 Task: Create a due date automation trigger when advanced on, on the monday of the week a card is due add fields with custom fields "Resume" completed at 11:00 AM.
Action: Mouse moved to (1223, 173)
Screenshot: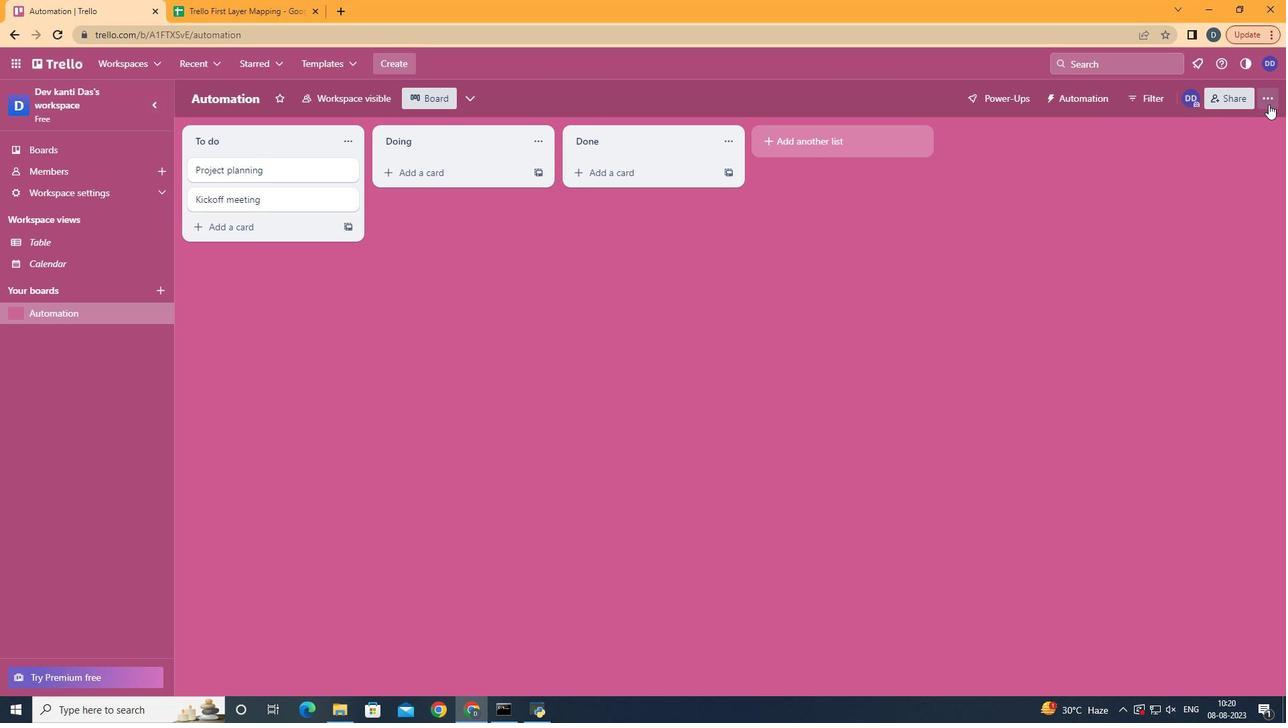 
Action: Mouse pressed left at (1223, 173)
Screenshot: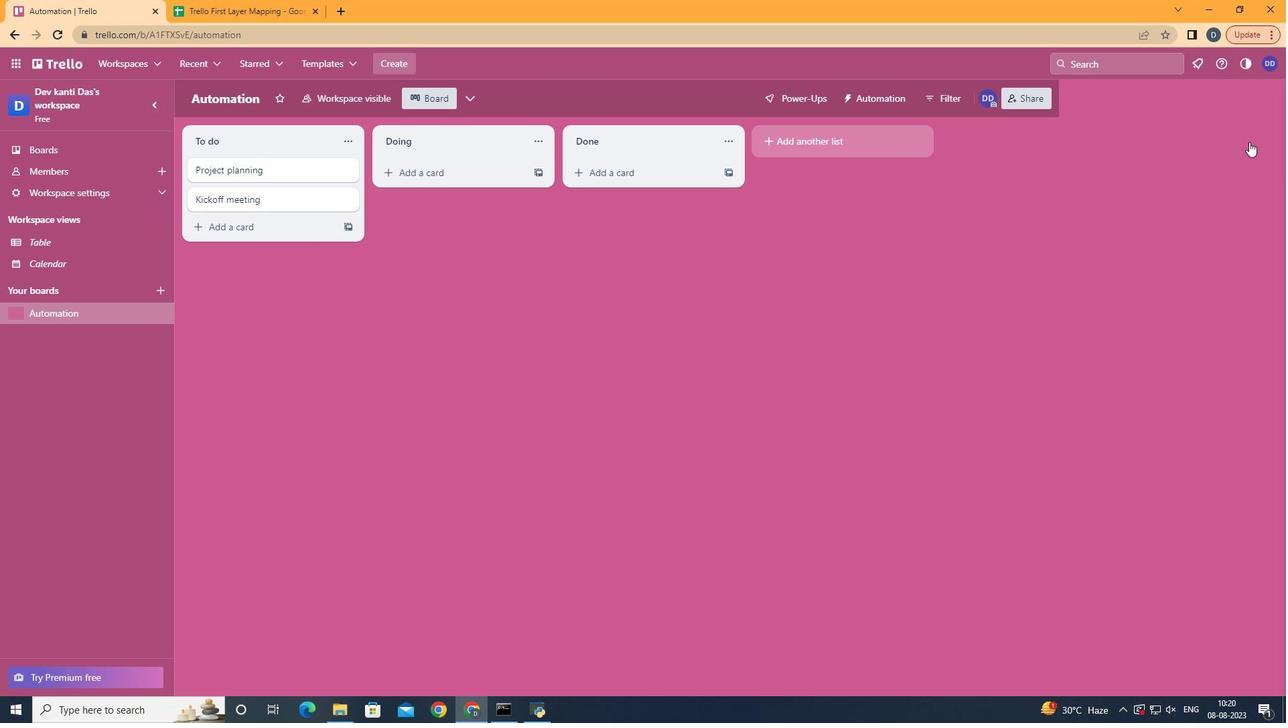 
Action: Mouse moved to (1135, 326)
Screenshot: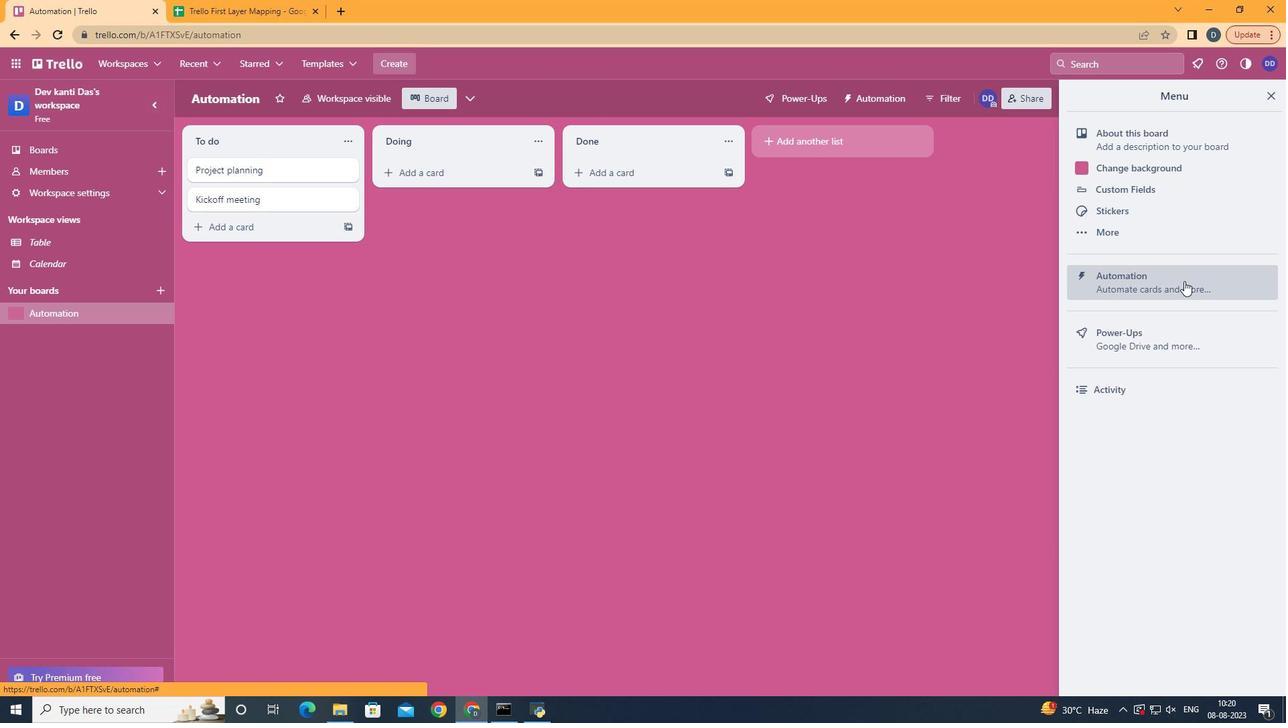 
Action: Mouse pressed left at (1135, 326)
Screenshot: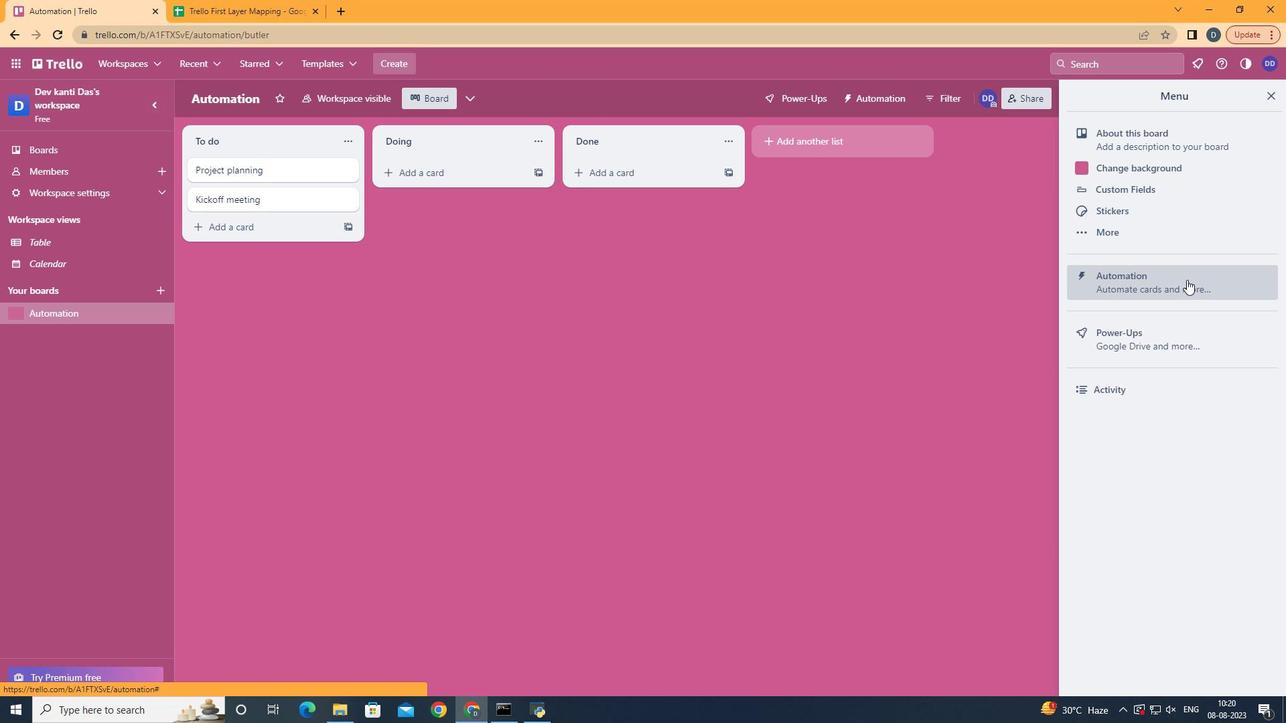 
Action: Mouse moved to (269, 316)
Screenshot: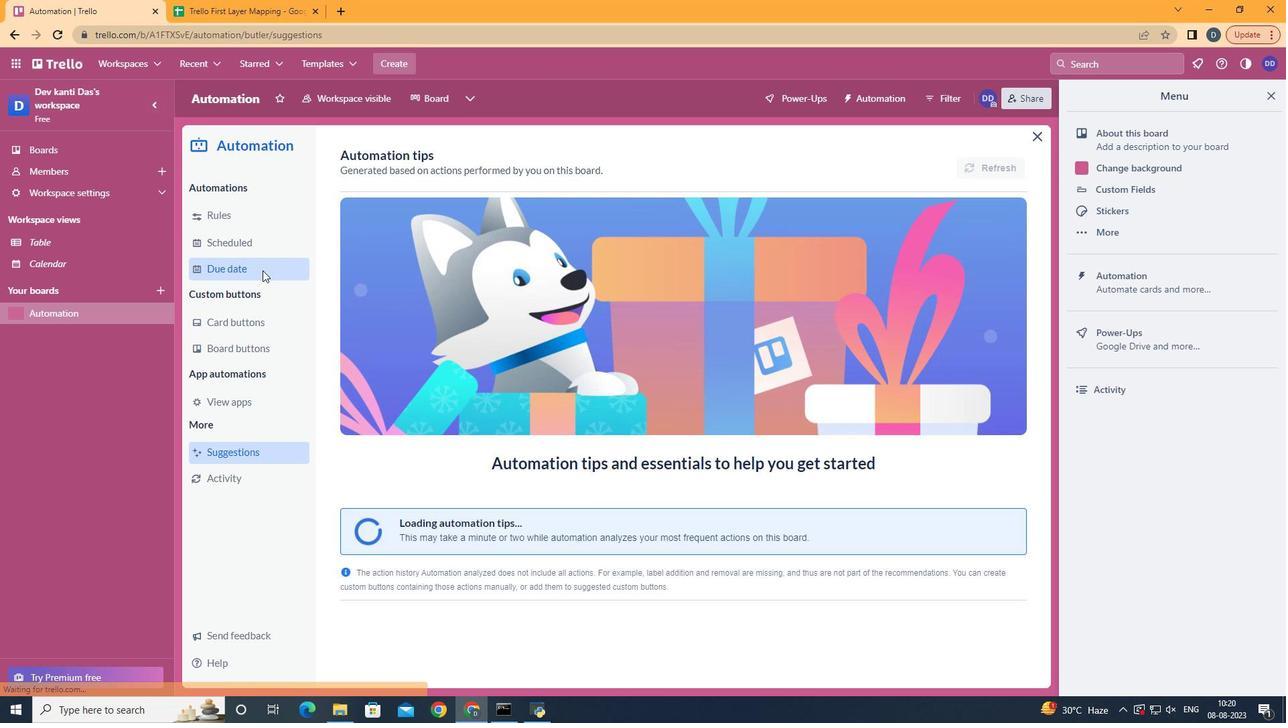 
Action: Mouse pressed left at (269, 316)
Screenshot: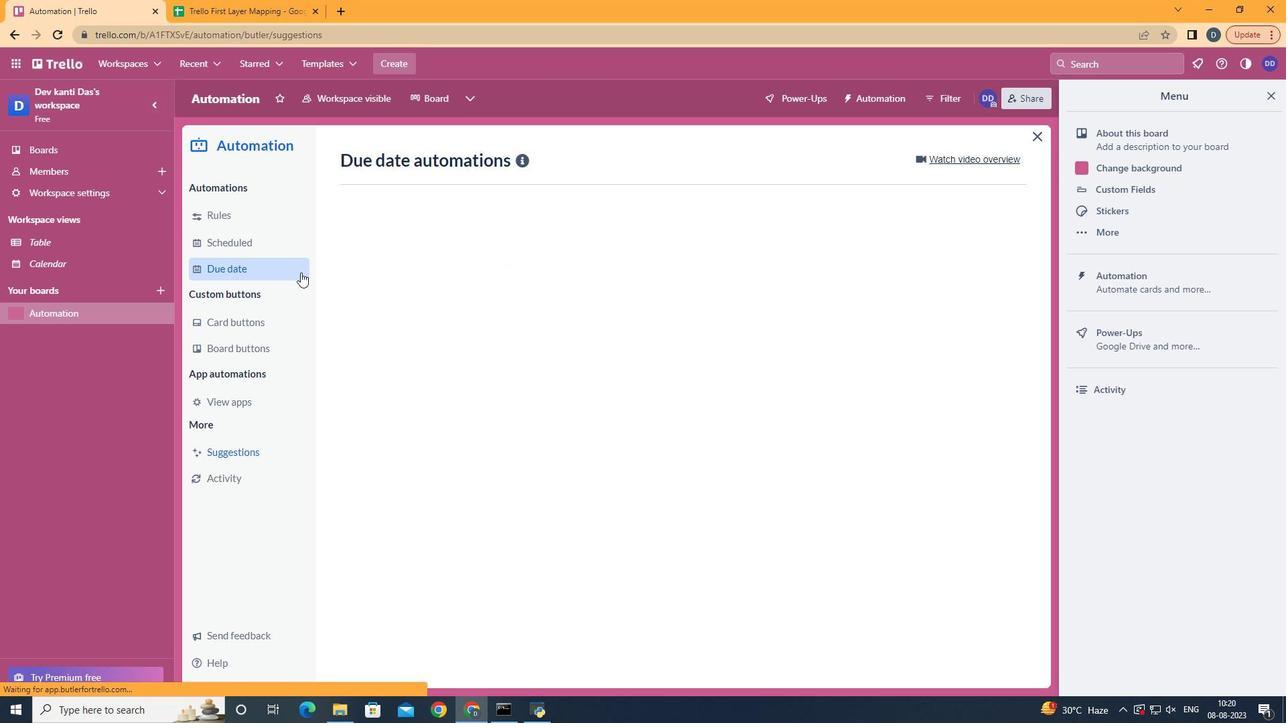 
Action: Mouse moved to (911, 225)
Screenshot: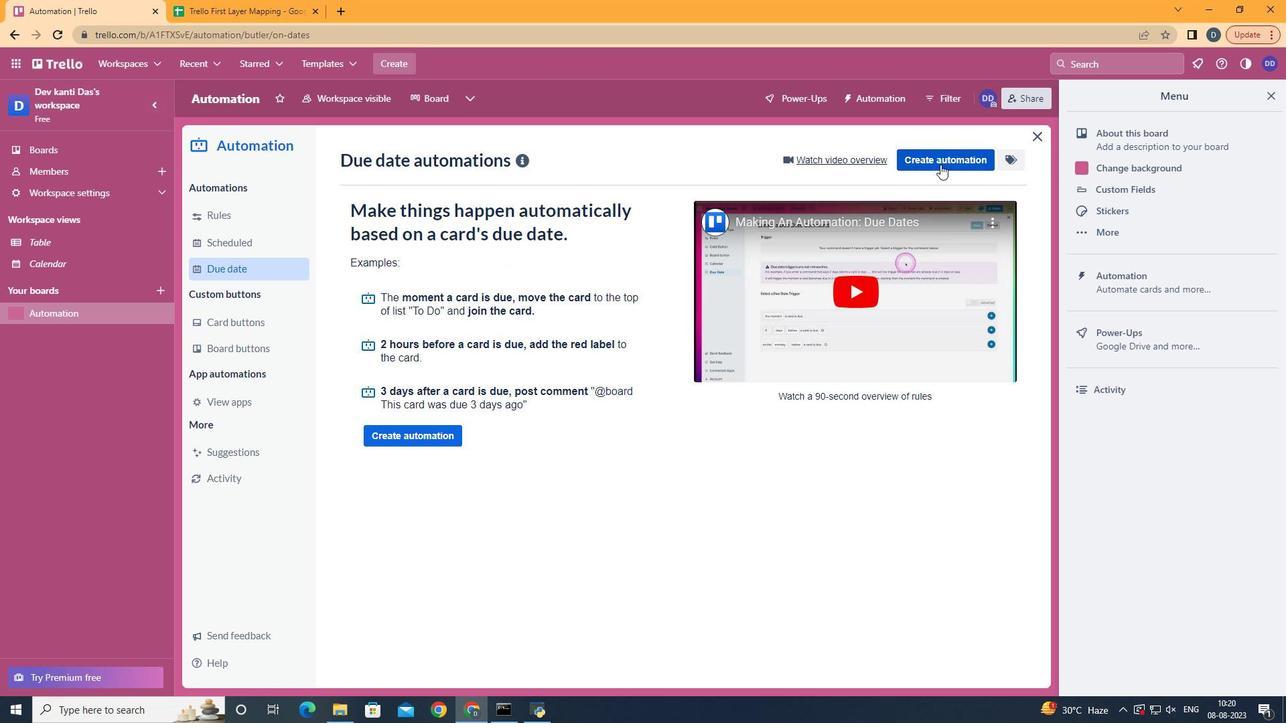 
Action: Mouse pressed left at (911, 225)
Screenshot: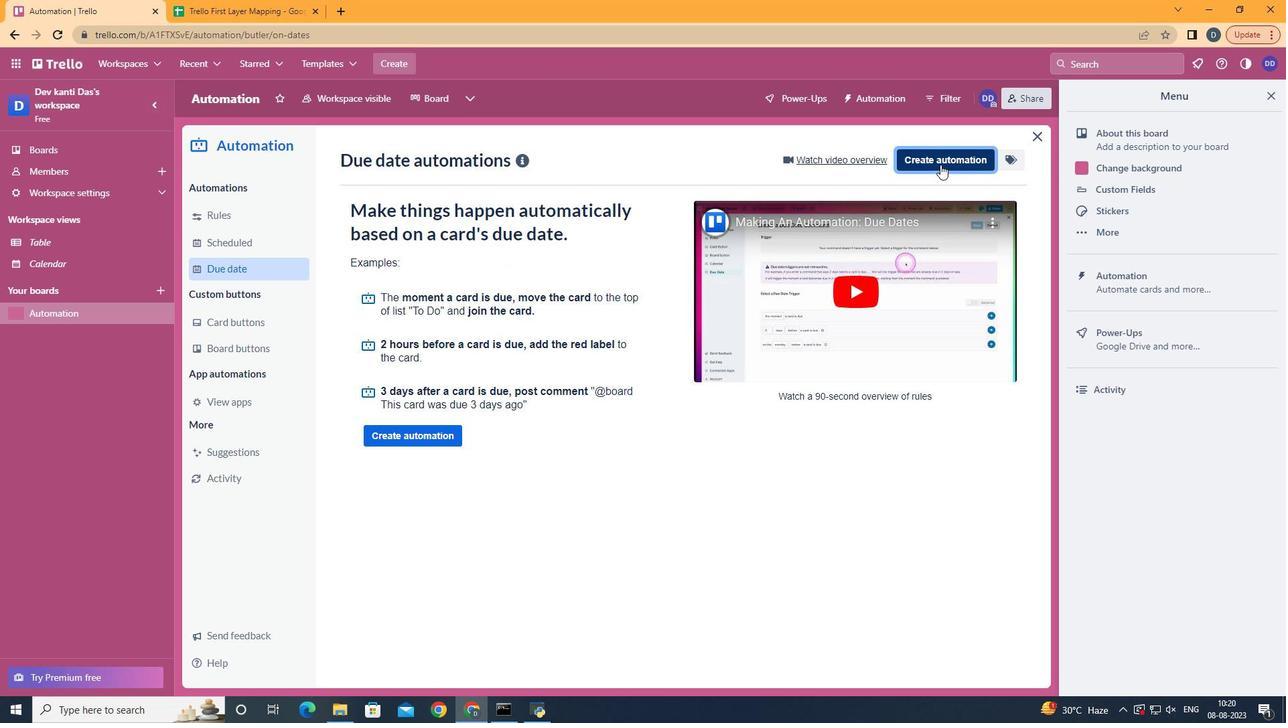 
Action: Mouse moved to (678, 327)
Screenshot: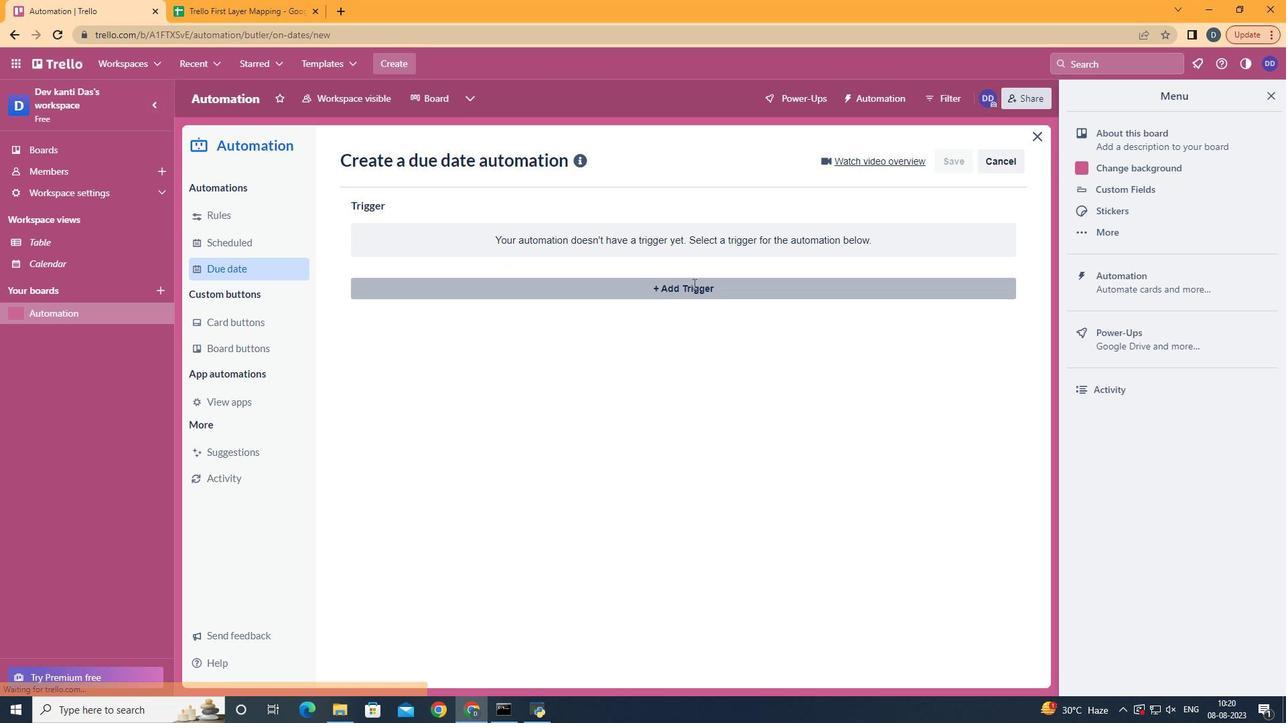
Action: Mouse pressed left at (678, 327)
Screenshot: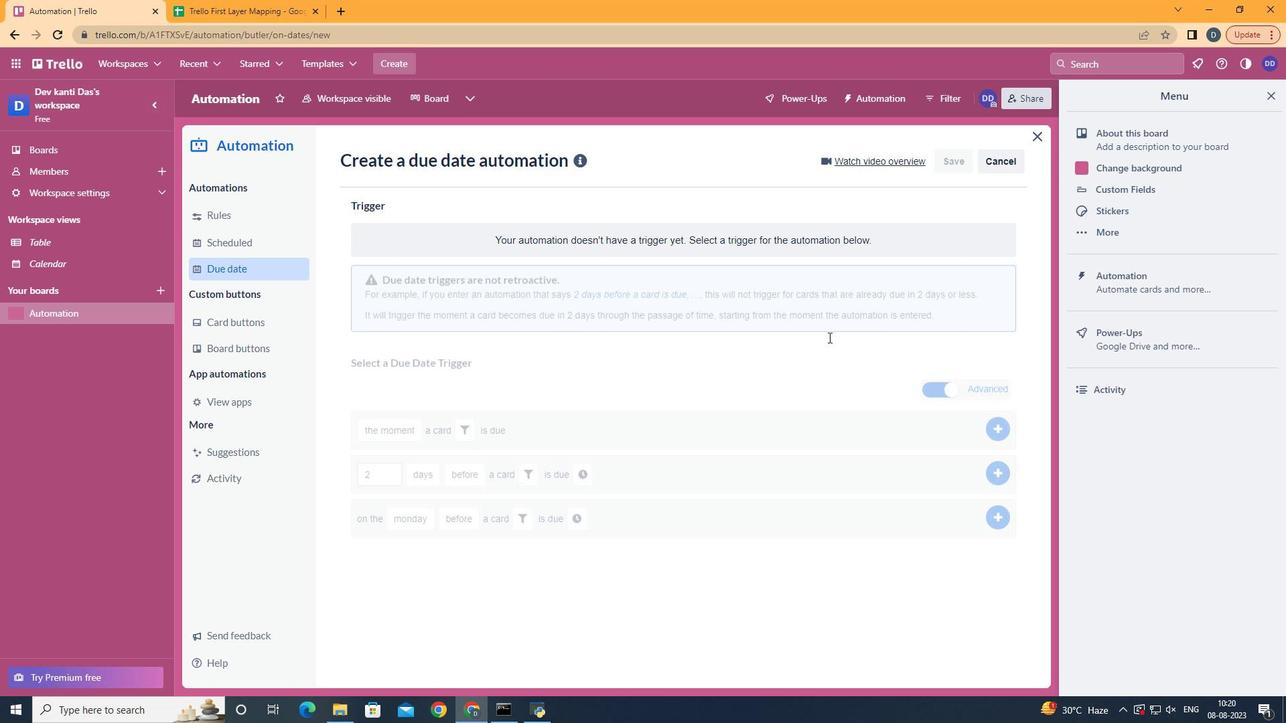 
Action: Mouse moved to (434, 379)
Screenshot: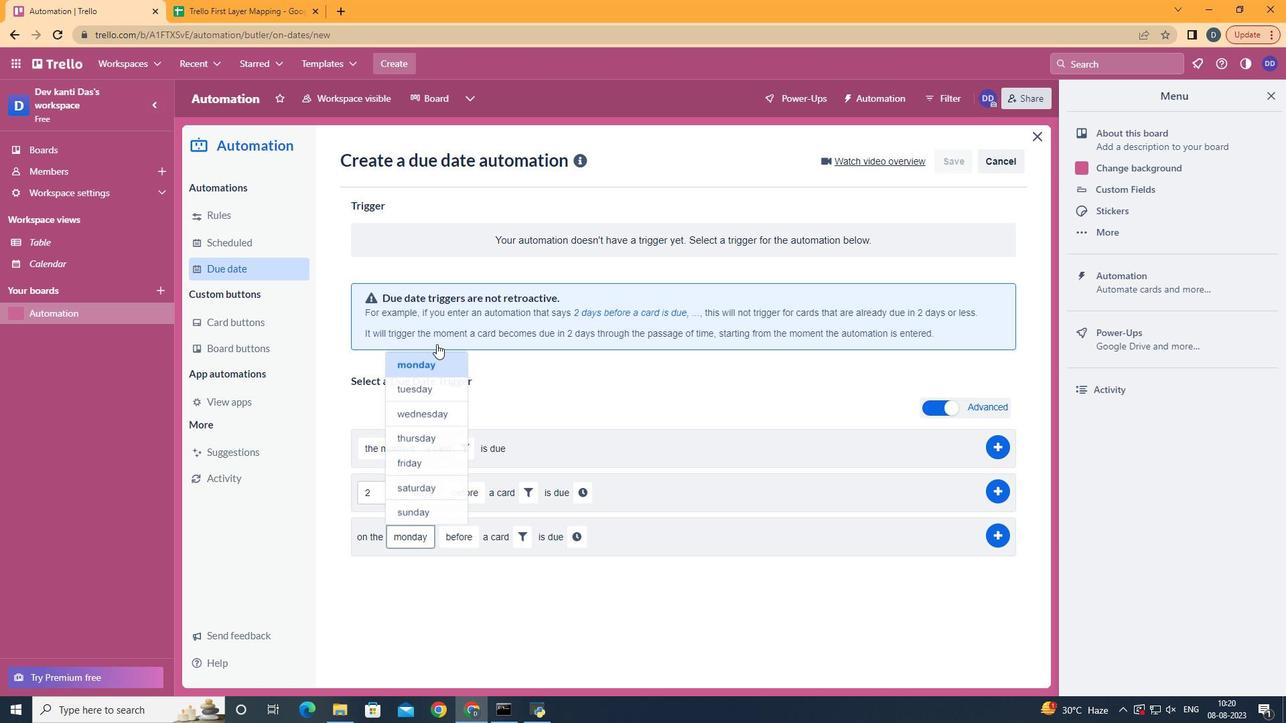 
Action: Mouse pressed left at (434, 379)
Screenshot: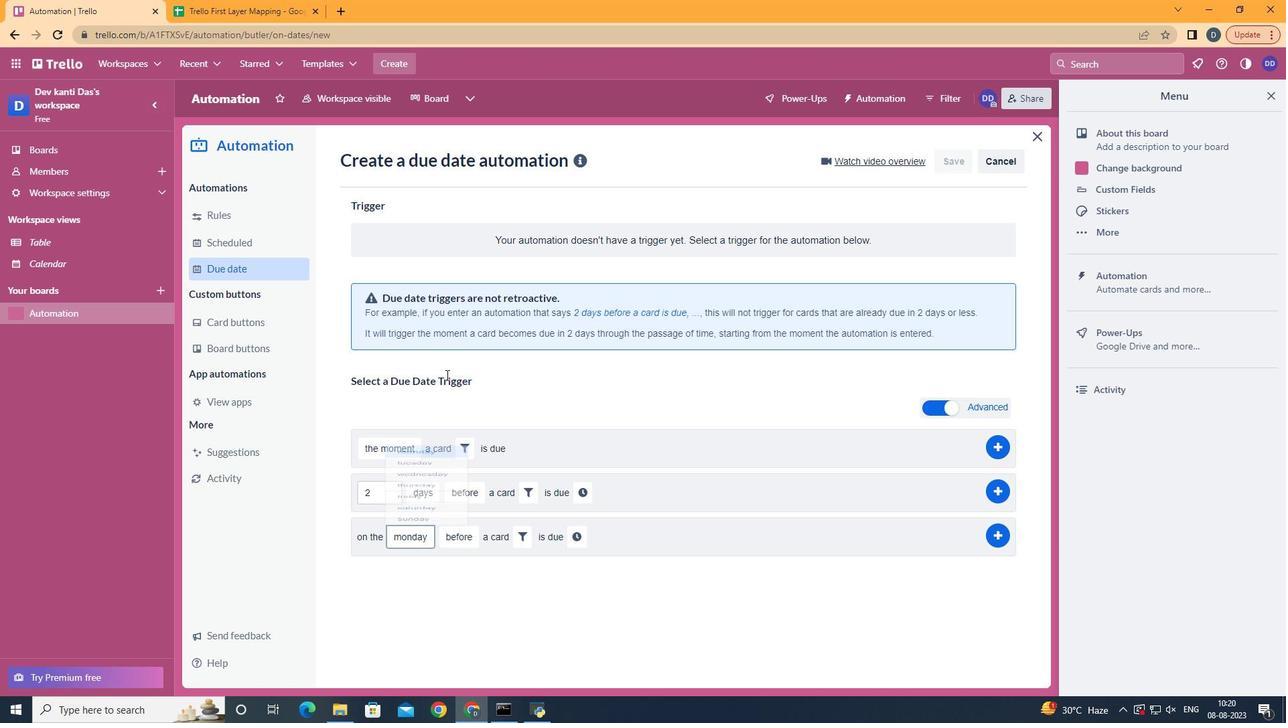 
Action: Mouse moved to (471, 613)
Screenshot: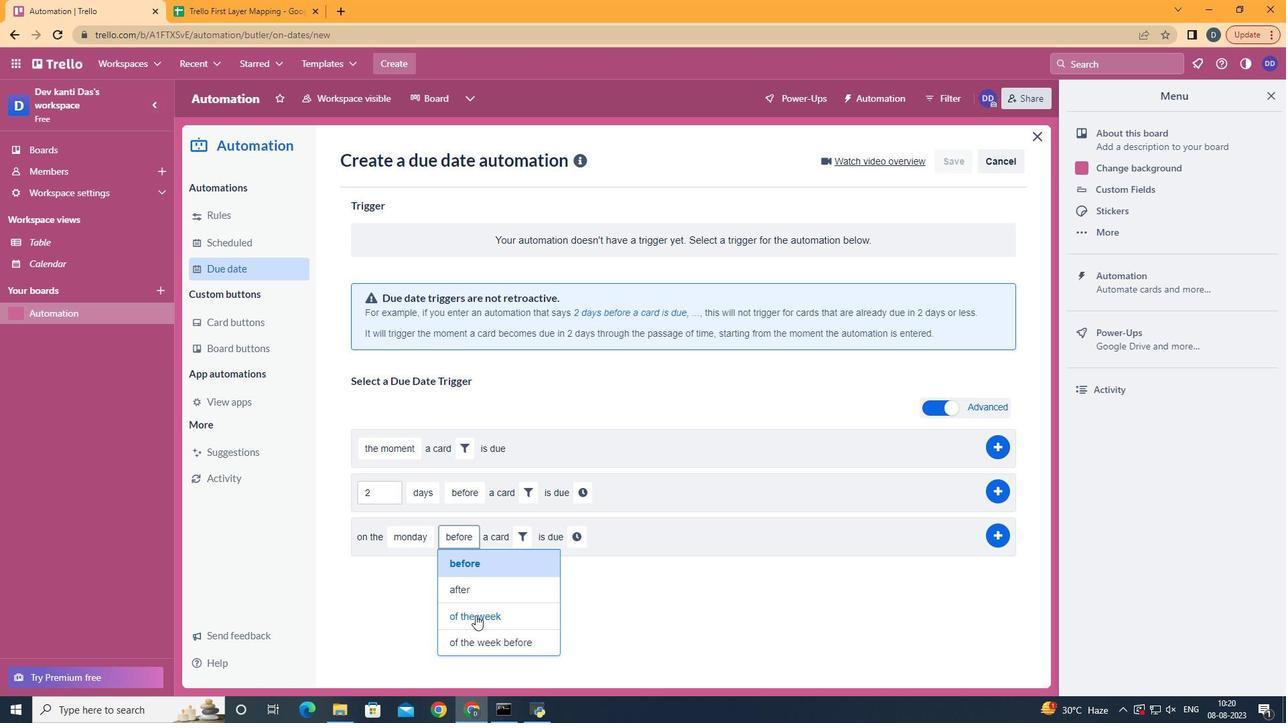 
Action: Mouse pressed left at (471, 613)
Screenshot: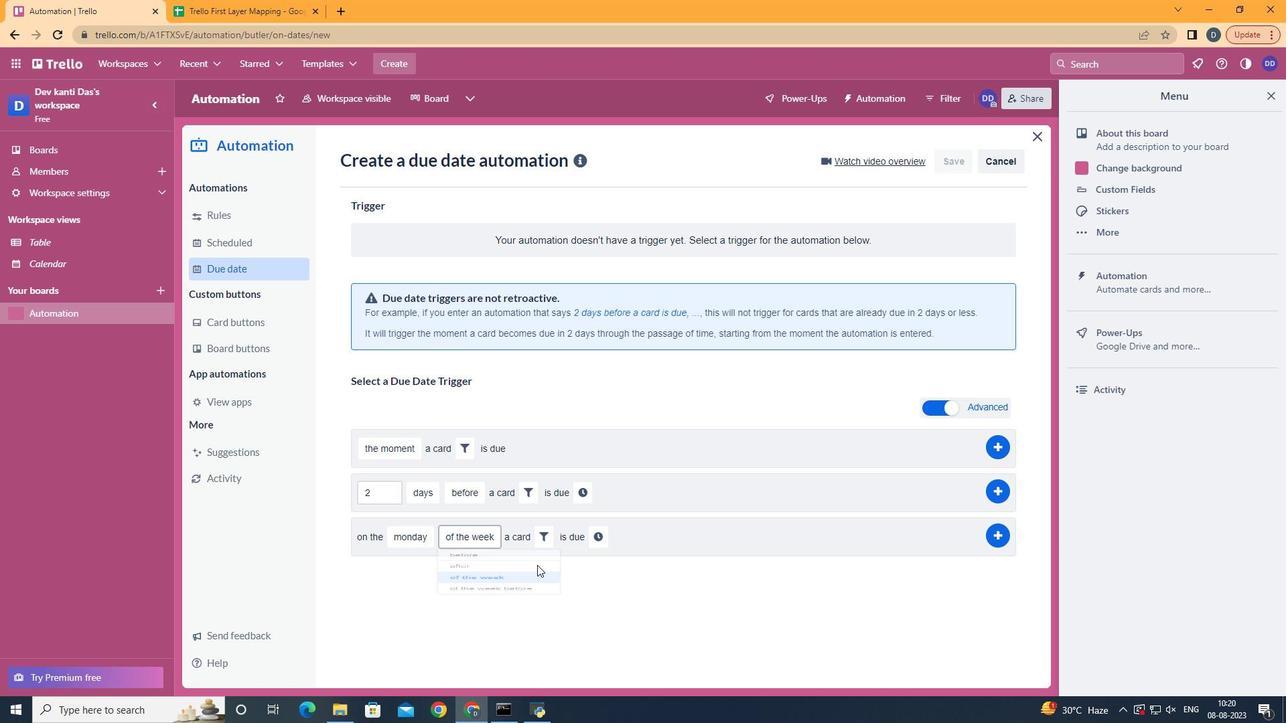 
Action: Mouse moved to (548, 544)
Screenshot: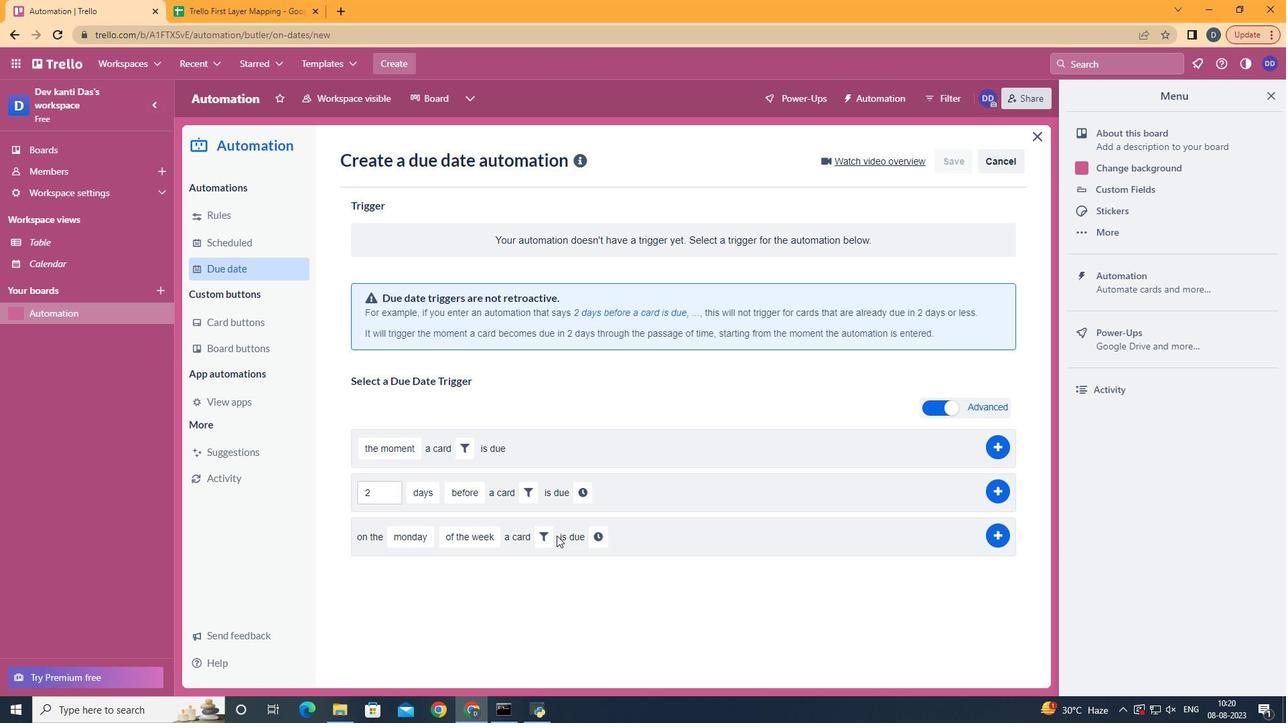 
Action: Mouse pressed left at (548, 544)
Screenshot: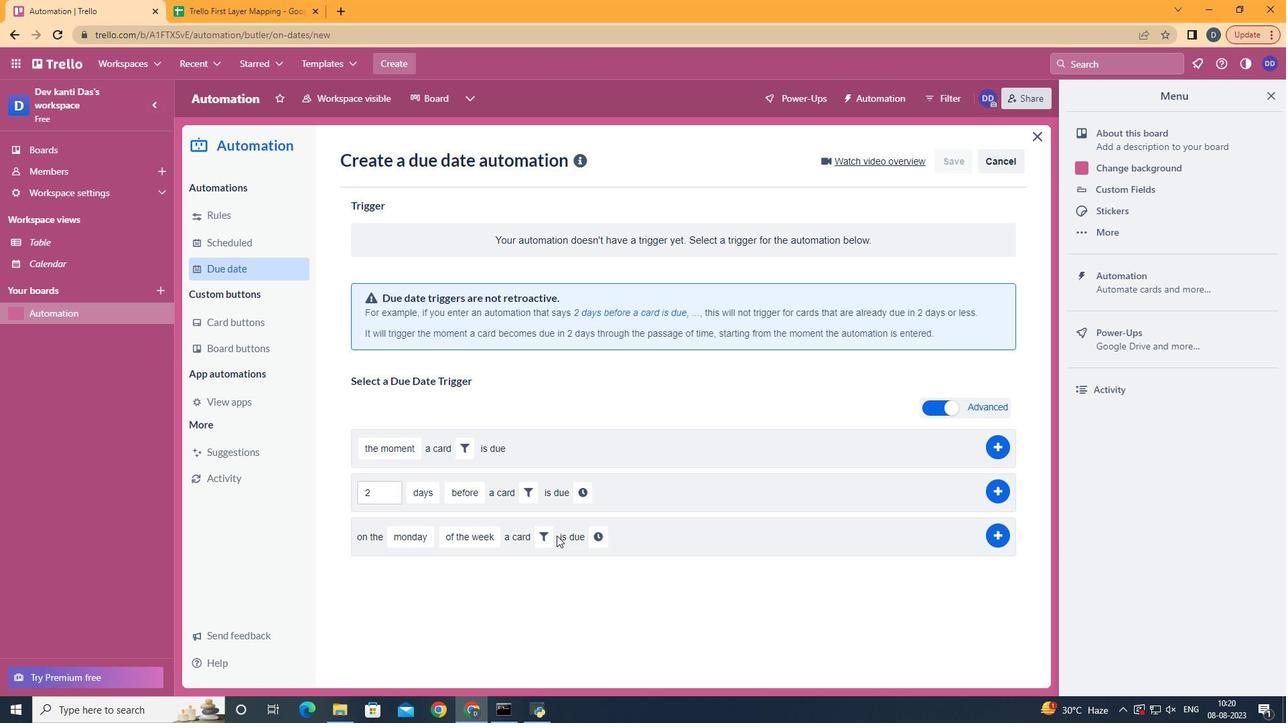 
Action: Mouse moved to (543, 544)
Screenshot: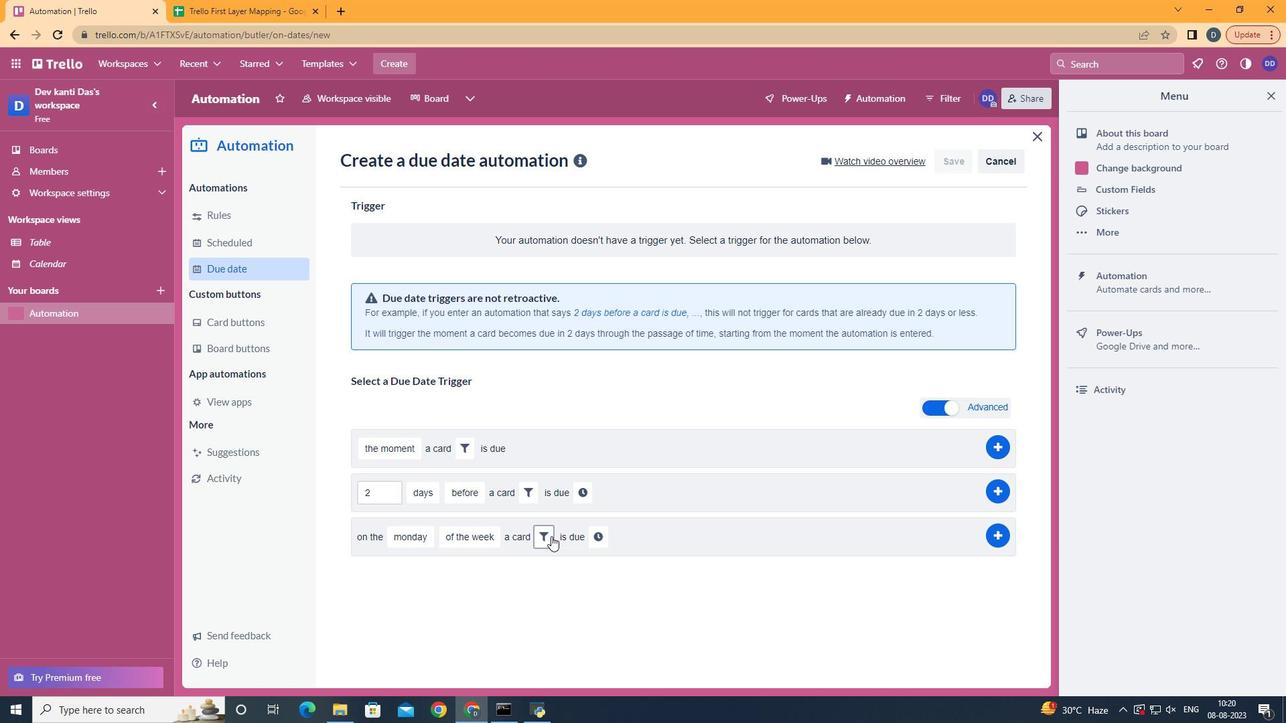 
Action: Mouse pressed left at (543, 544)
Screenshot: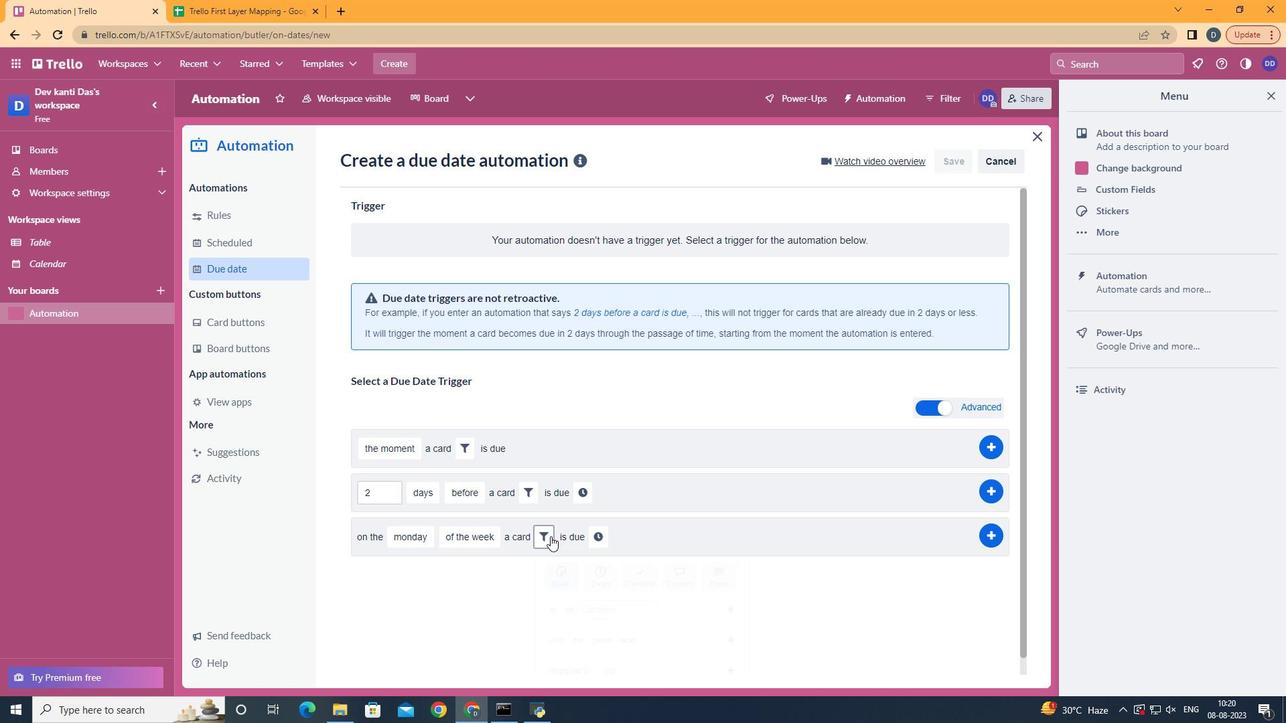 
Action: Mouse moved to (755, 578)
Screenshot: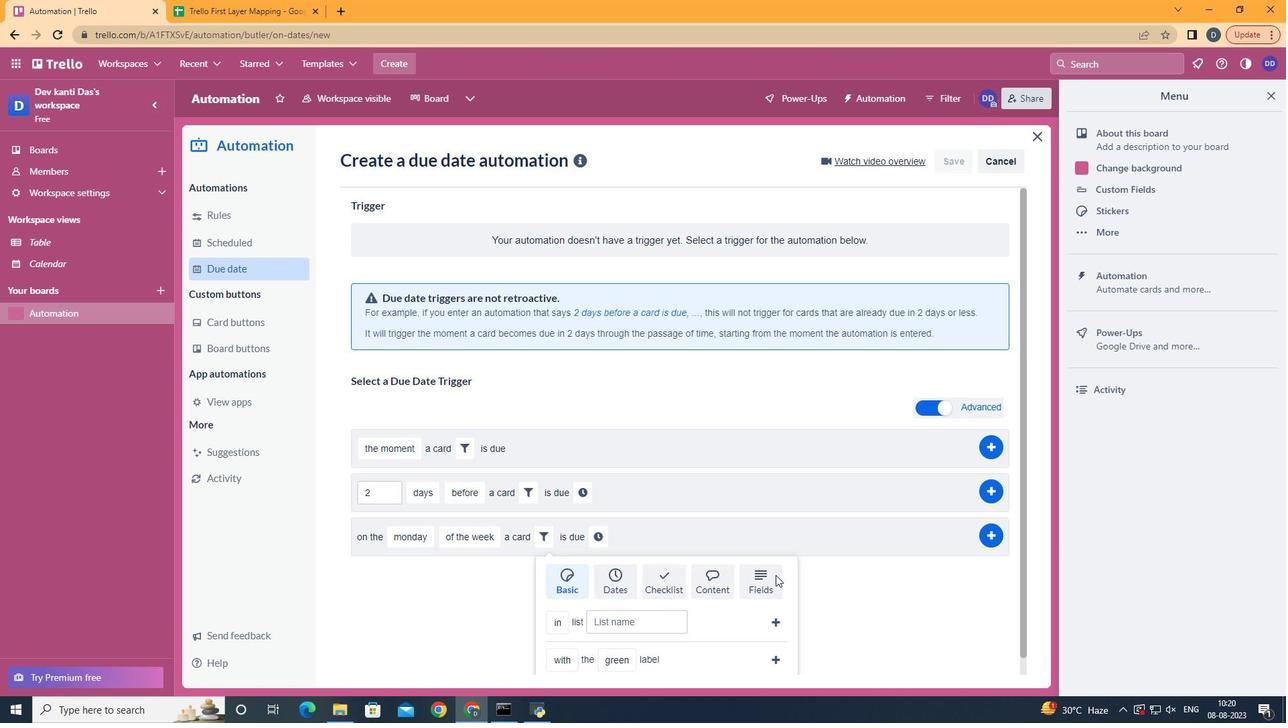 
Action: Mouse pressed left at (755, 578)
Screenshot: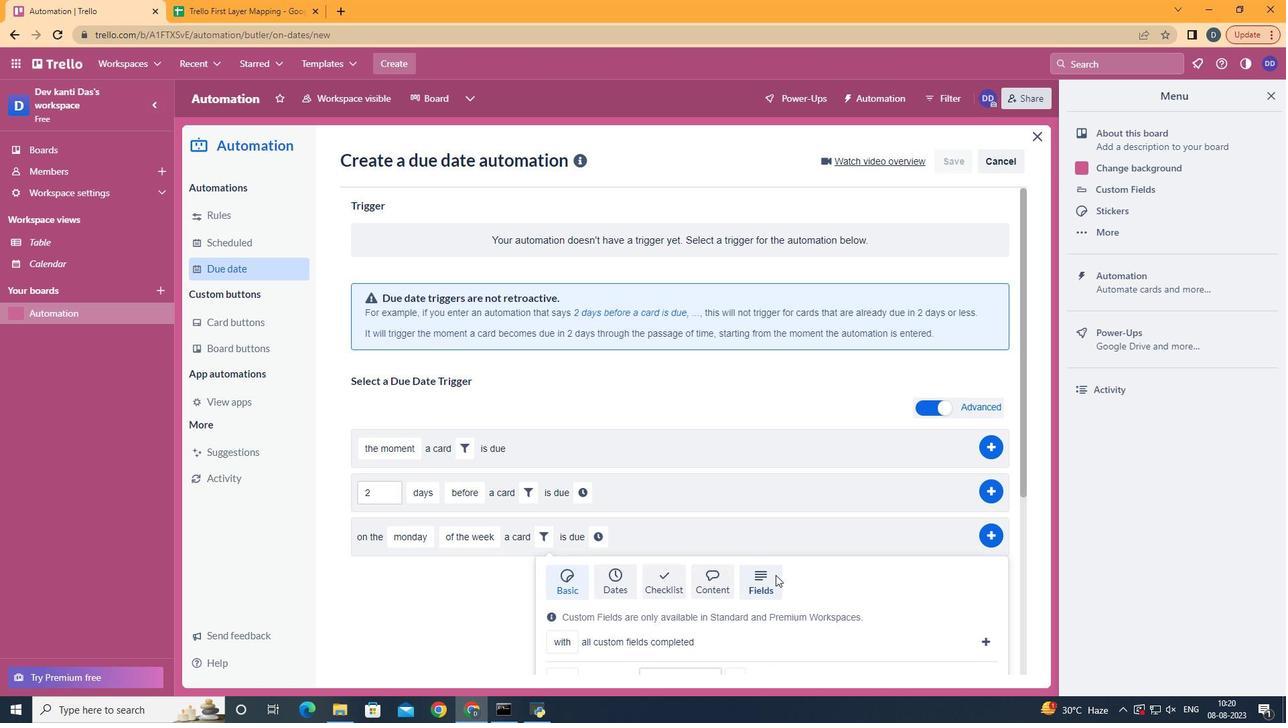 
Action: Mouse scrolled (755, 577) with delta (0, 0)
Screenshot: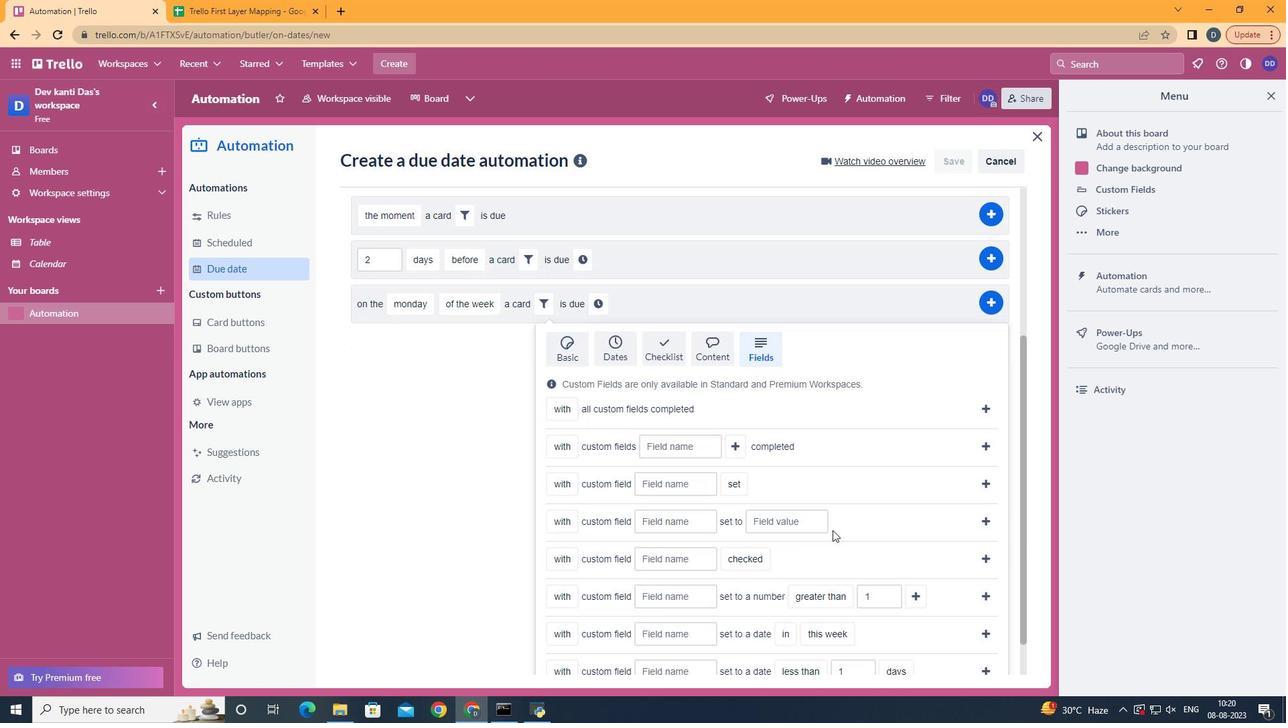 
Action: Mouse scrolled (755, 577) with delta (0, 0)
Screenshot: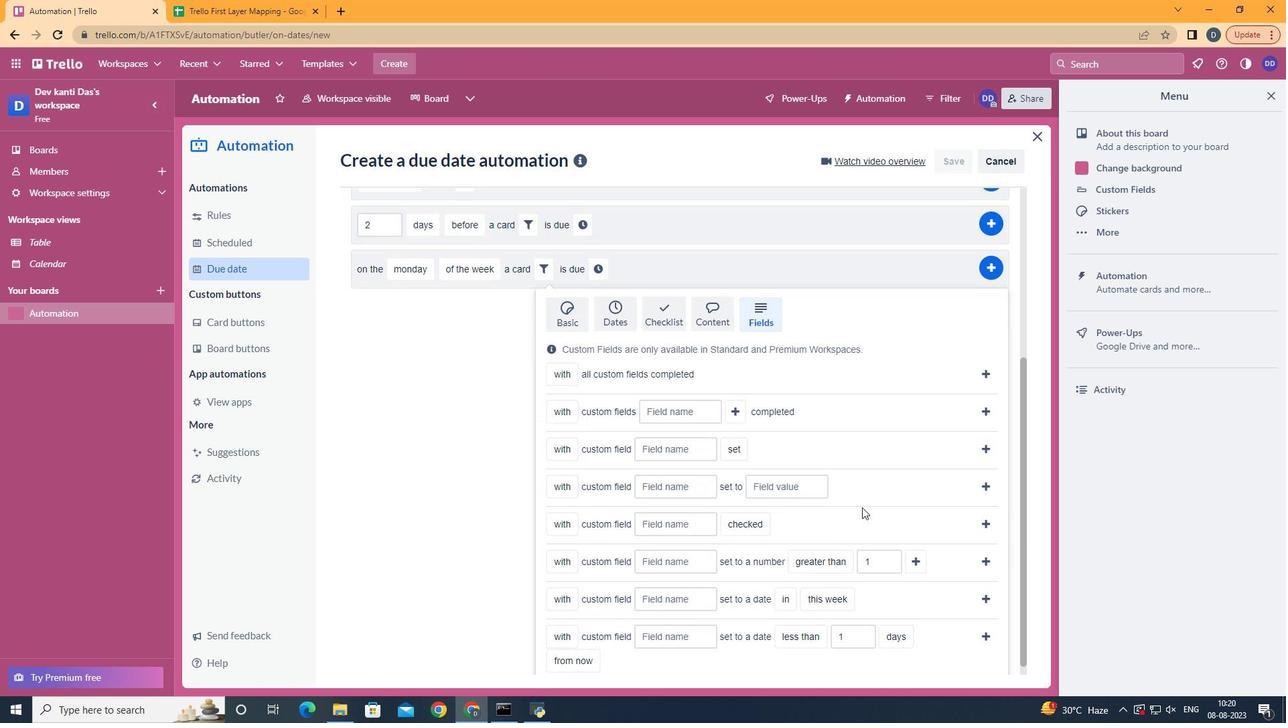 
Action: Mouse scrolled (755, 577) with delta (0, 0)
Screenshot: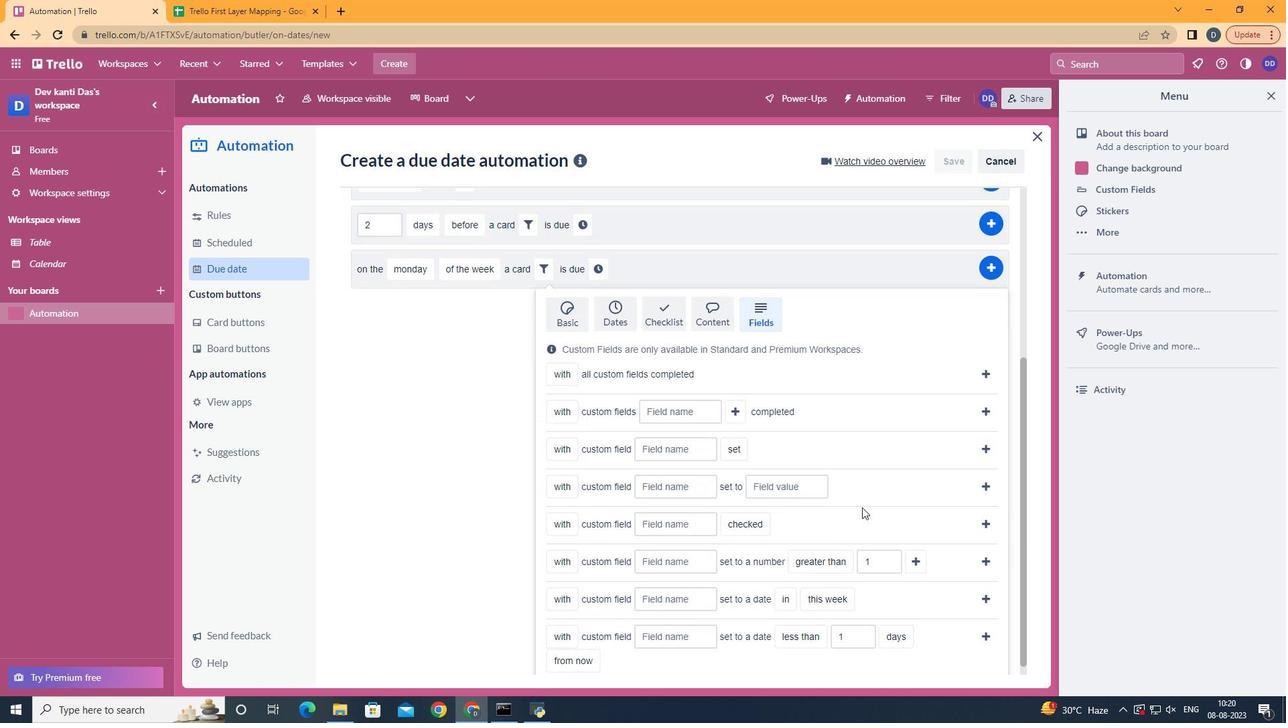 
Action: Mouse scrolled (755, 577) with delta (0, 0)
Screenshot: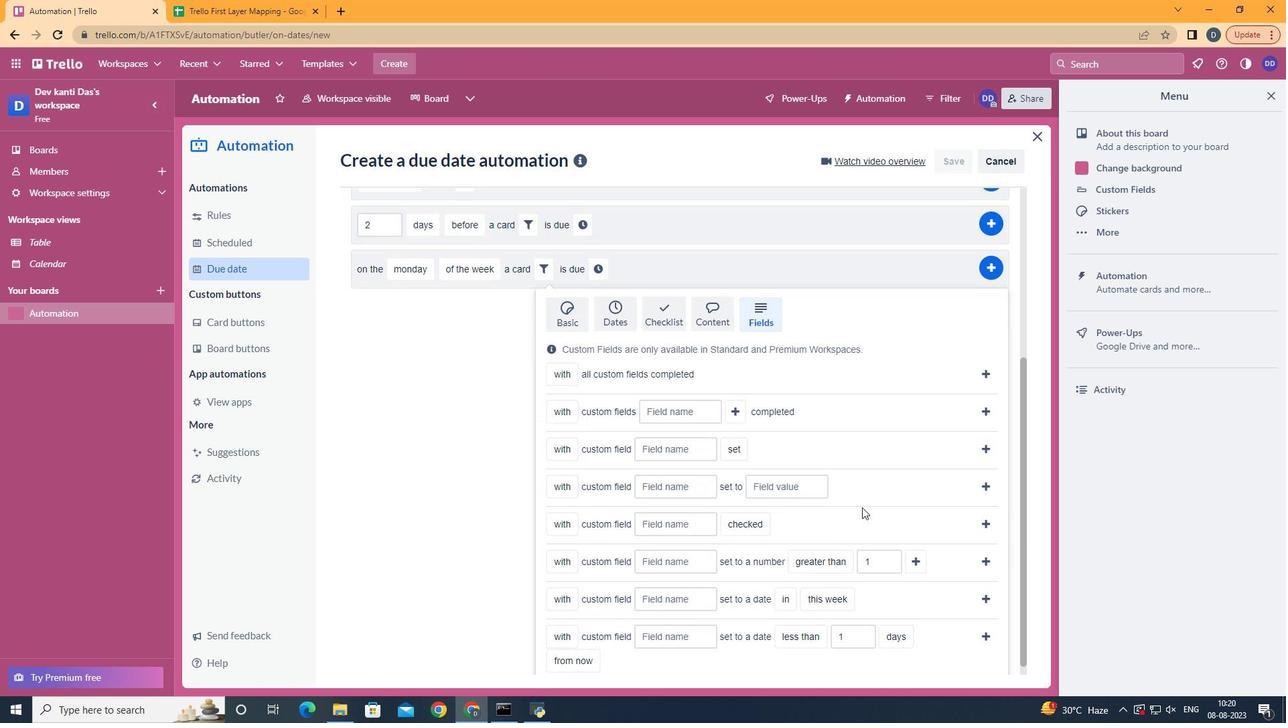 
Action: Mouse moved to (564, 463)
Screenshot: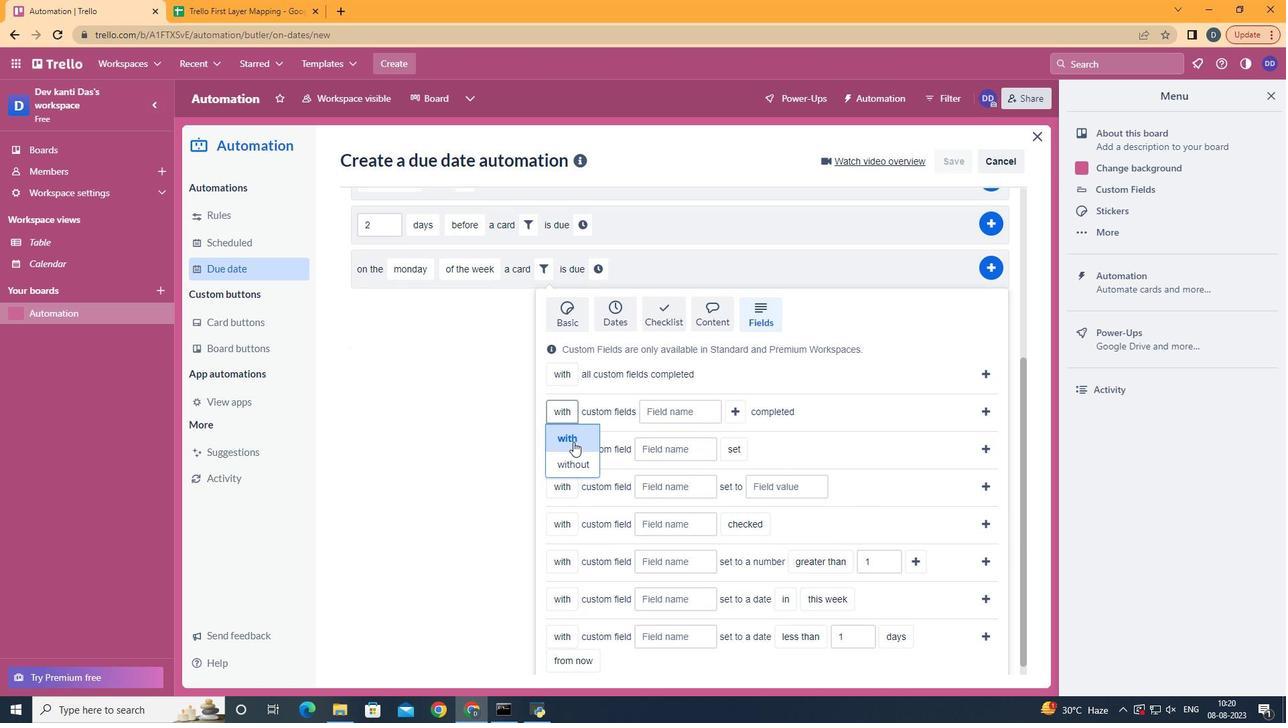
Action: Mouse pressed left at (564, 463)
Screenshot: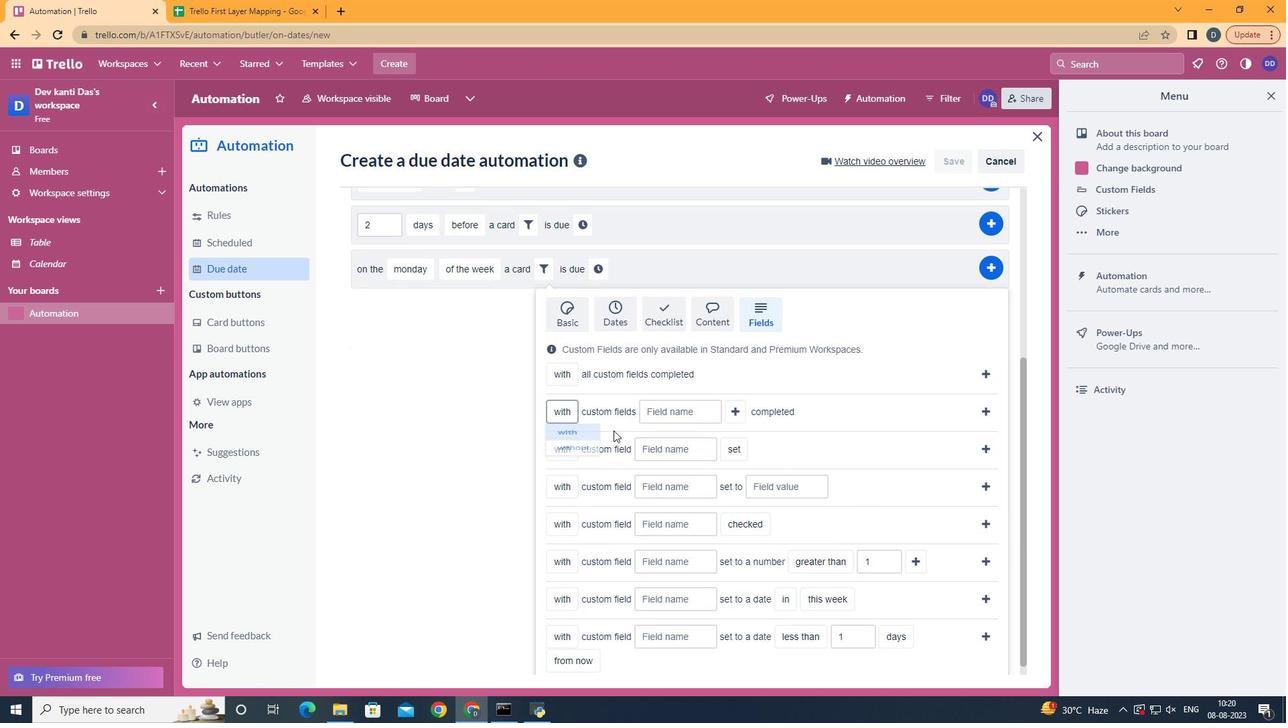 
Action: Mouse moved to (667, 437)
Screenshot: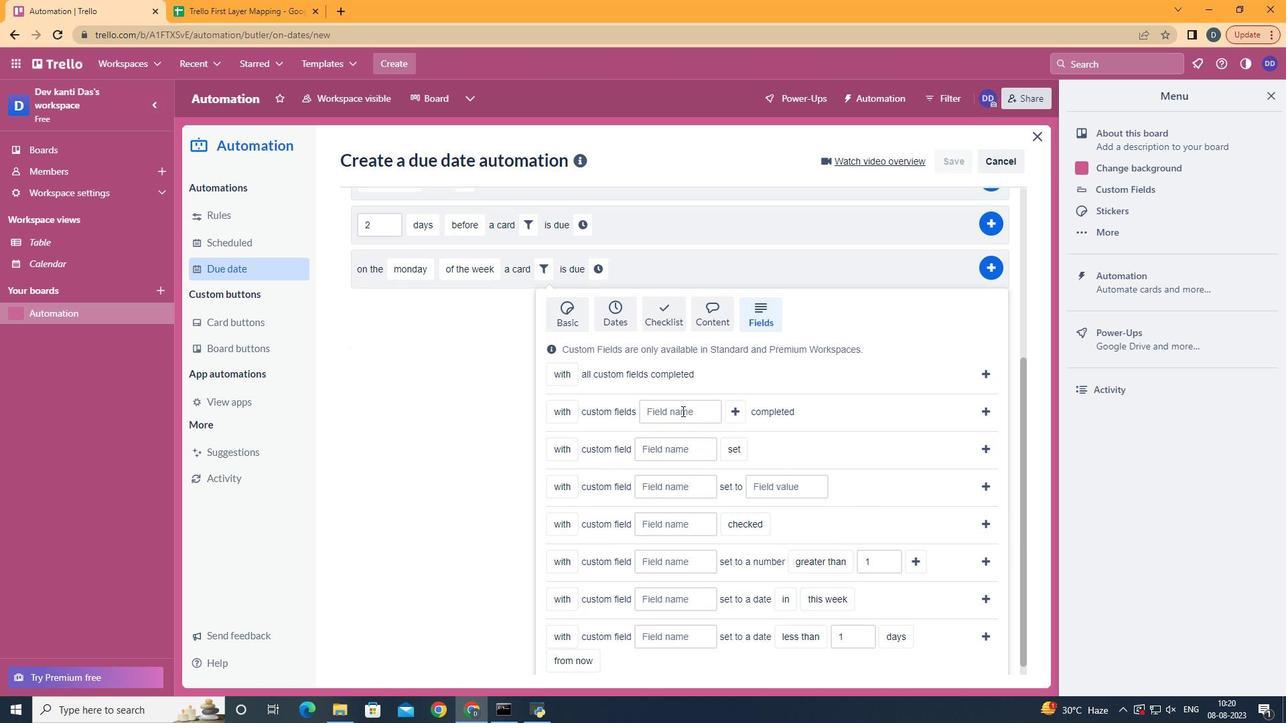 
Action: Mouse pressed left at (667, 437)
Screenshot: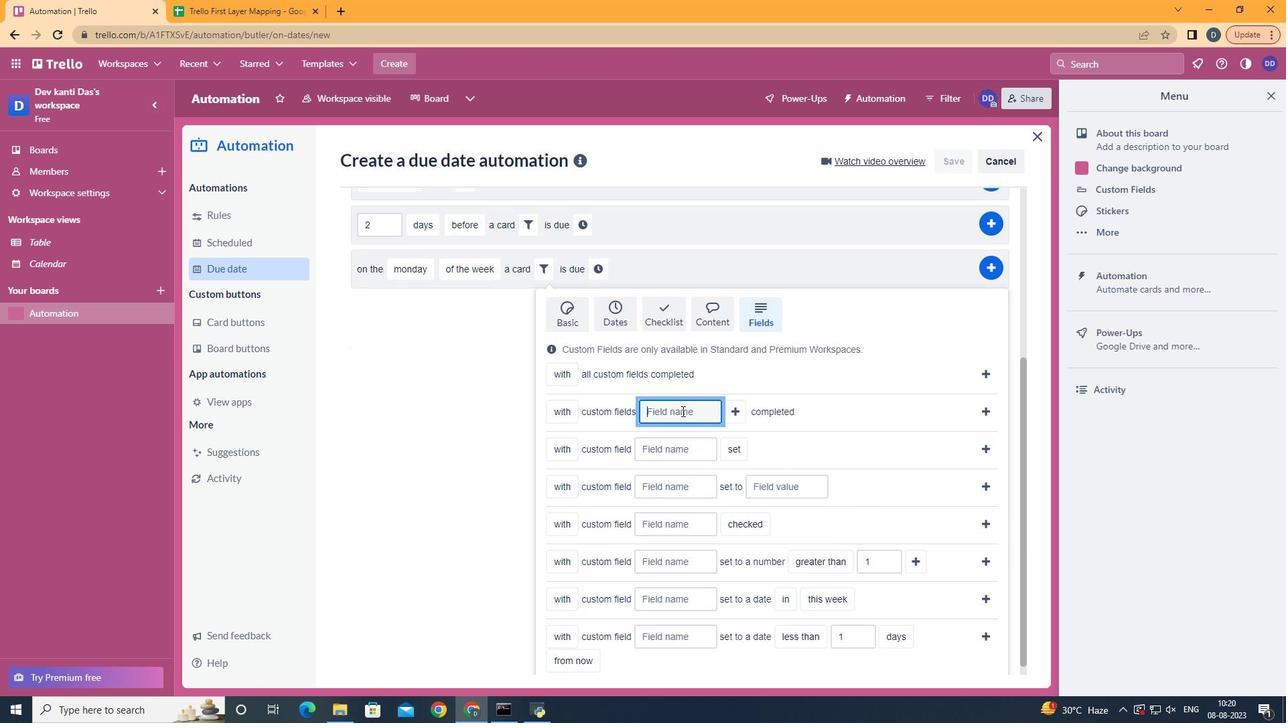 
Action: Key pressed <Key.shift>Resume
Screenshot: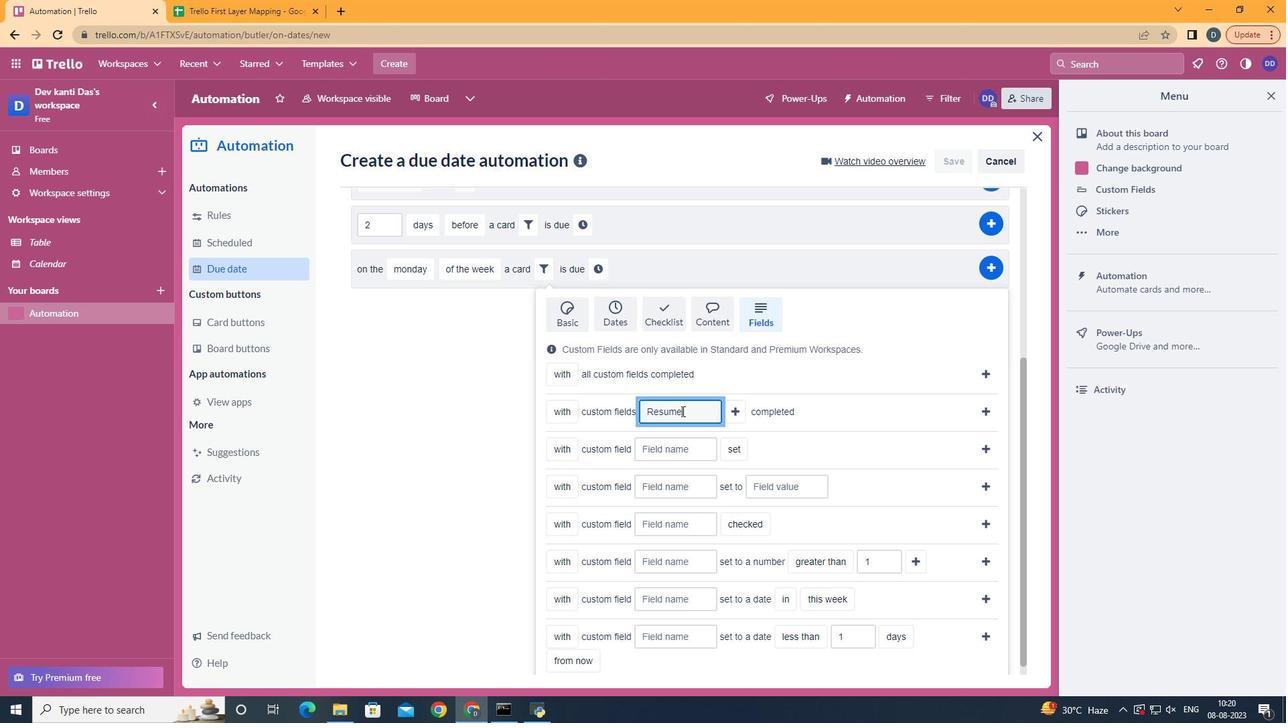 
Action: Mouse moved to (948, 436)
Screenshot: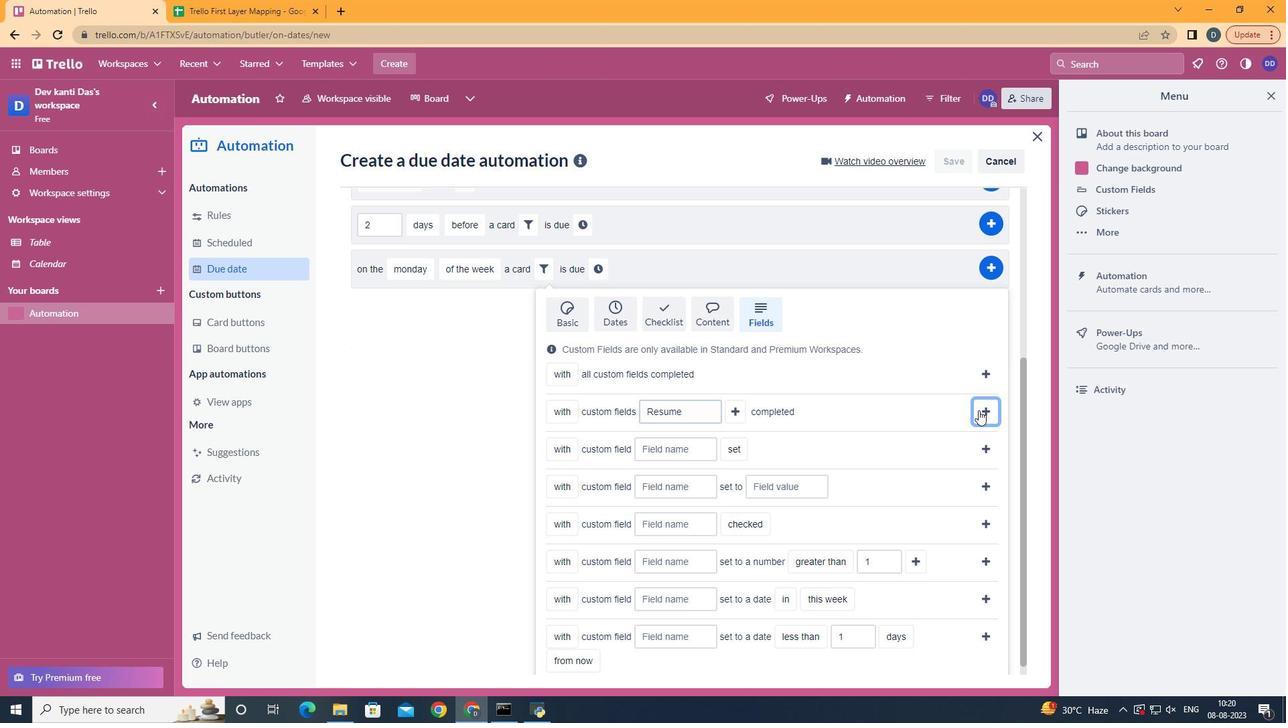 
Action: Mouse pressed left at (948, 436)
Screenshot: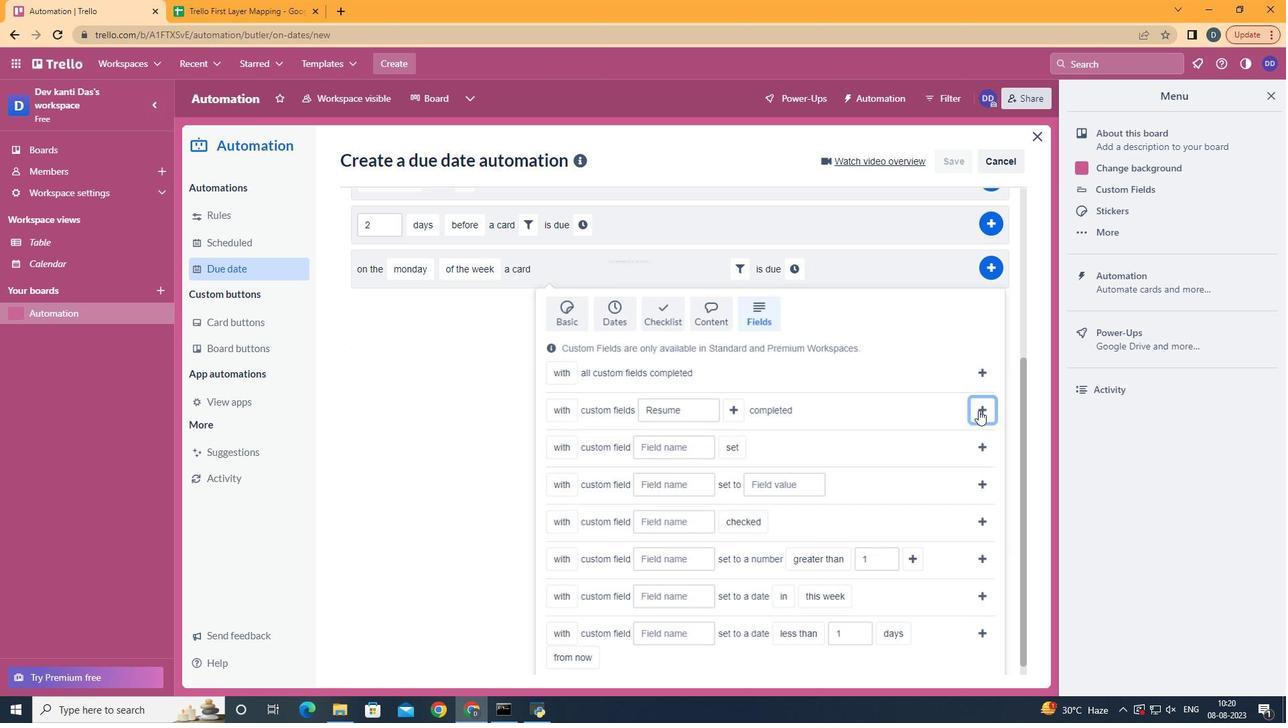 
Action: Mouse moved to (779, 548)
Screenshot: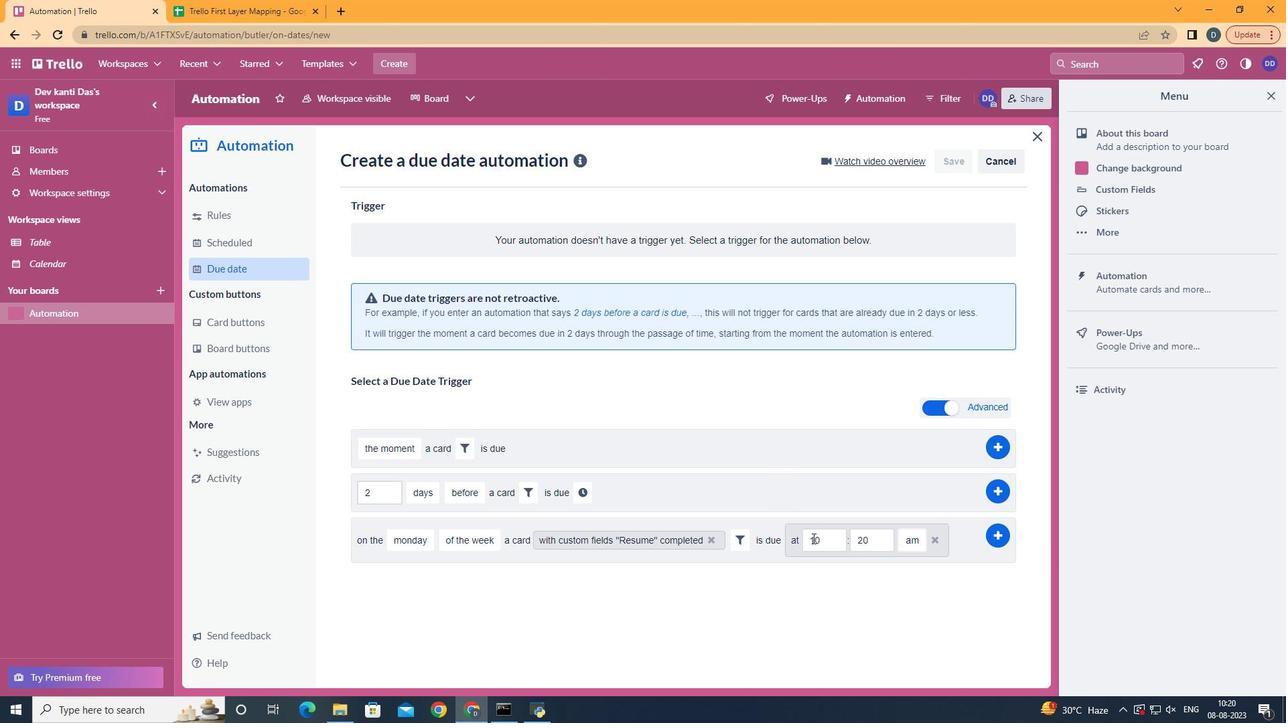 
Action: Mouse pressed left at (779, 548)
Screenshot: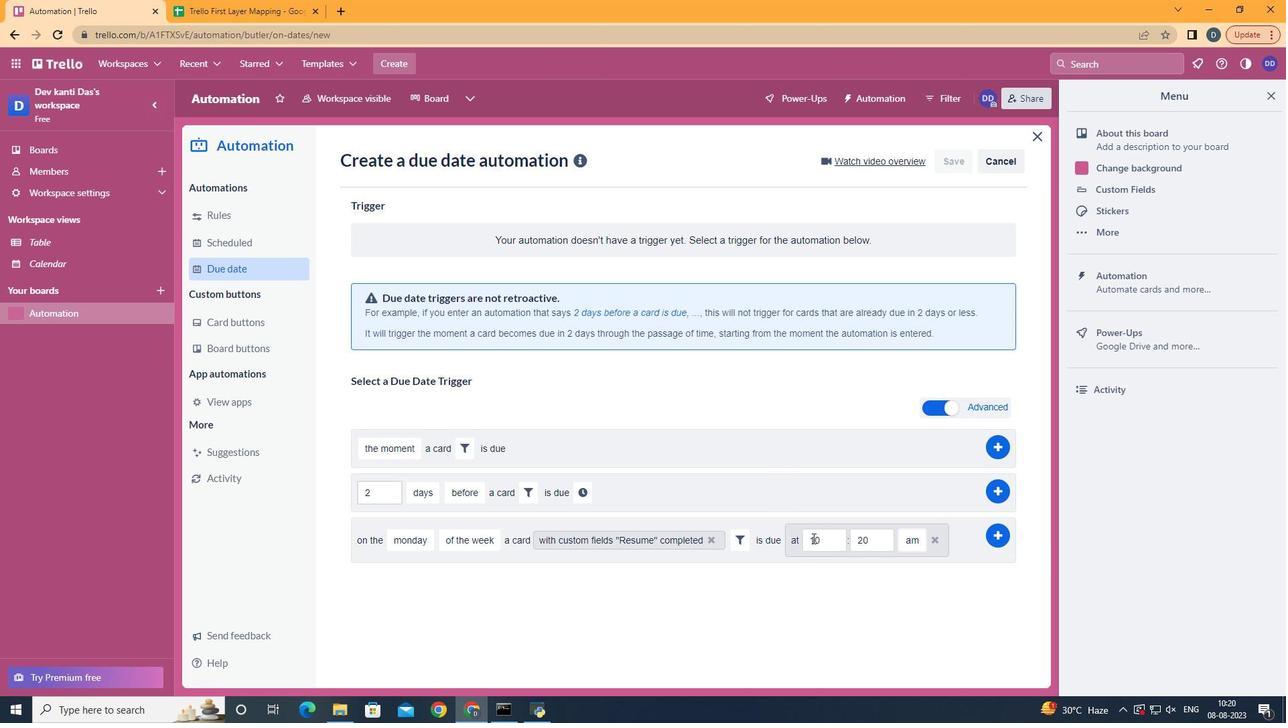 
Action: Mouse moved to (815, 547)
Screenshot: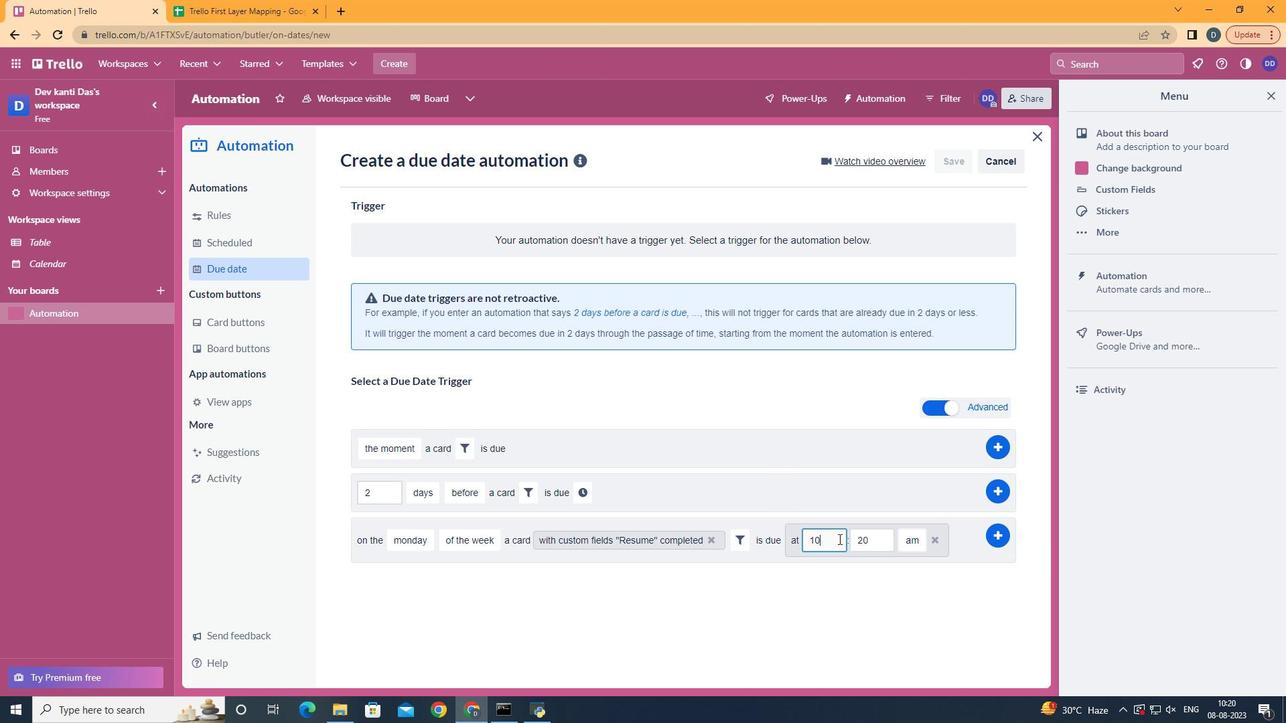 
Action: Mouse pressed left at (815, 547)
Screenshot: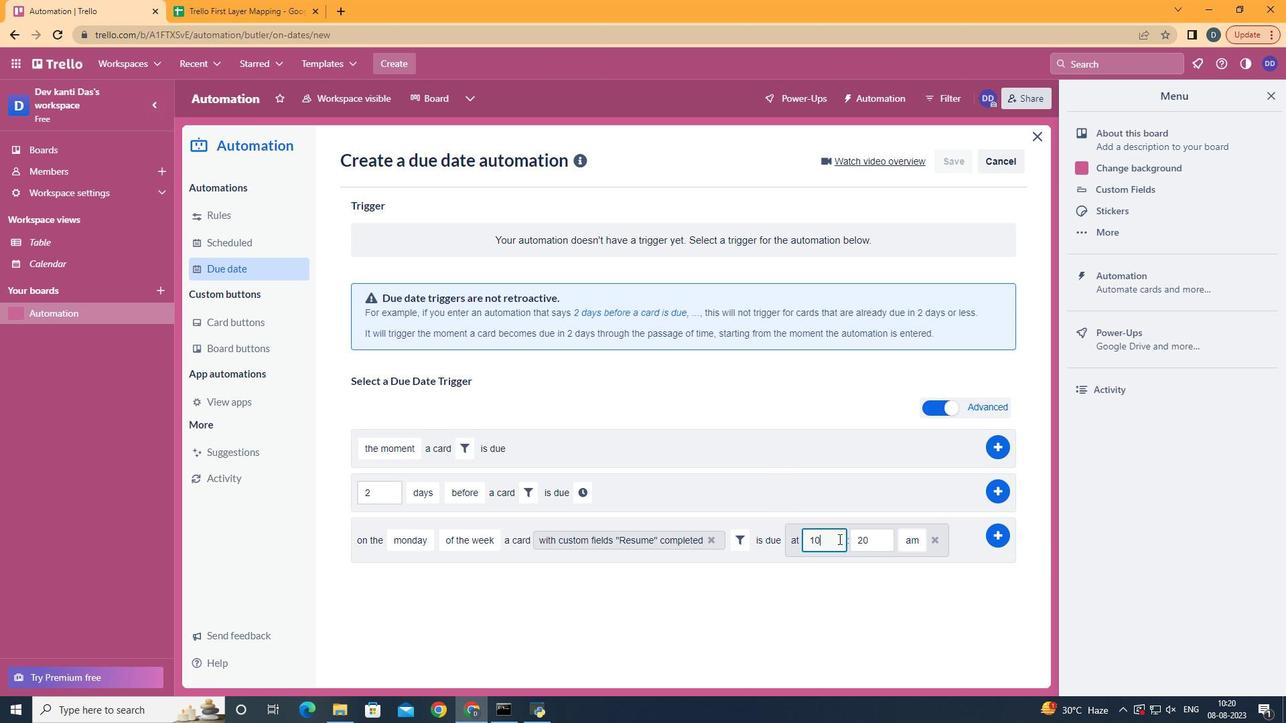 
Action: Key pressed <Key.backspace>1
Screenshot: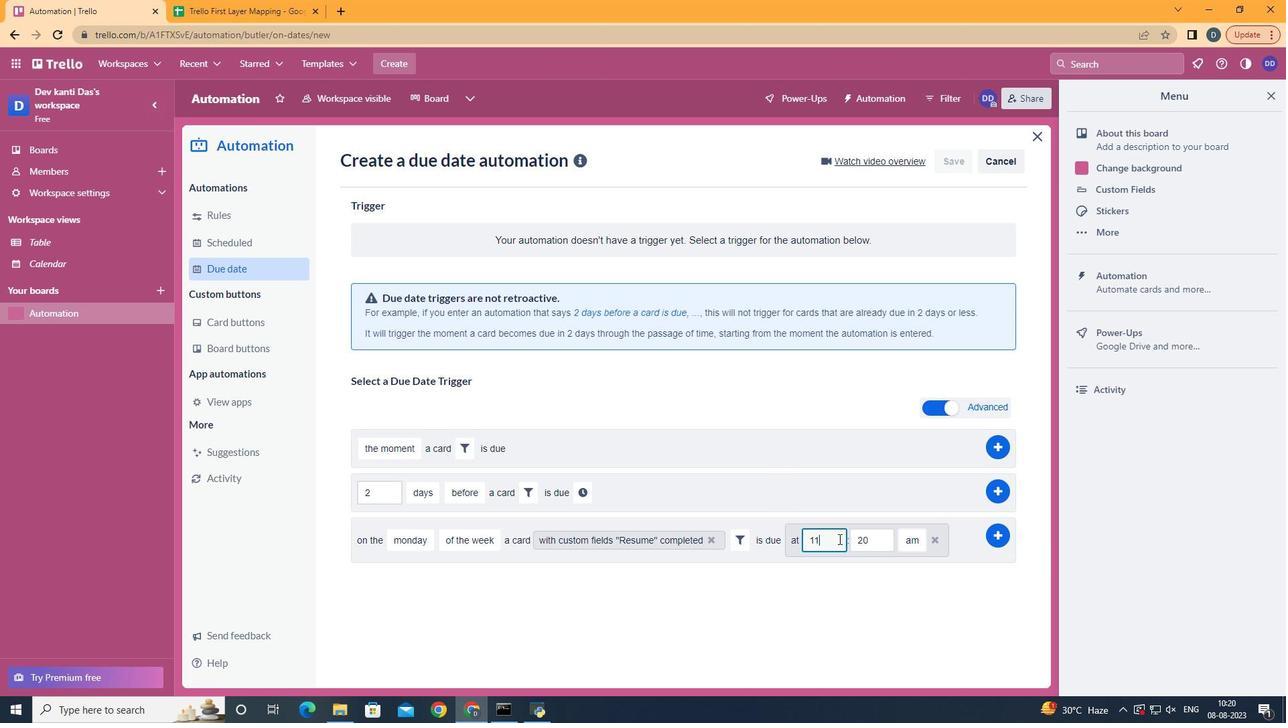 
Action: Mouse moved to (854, 548)
Screenshot: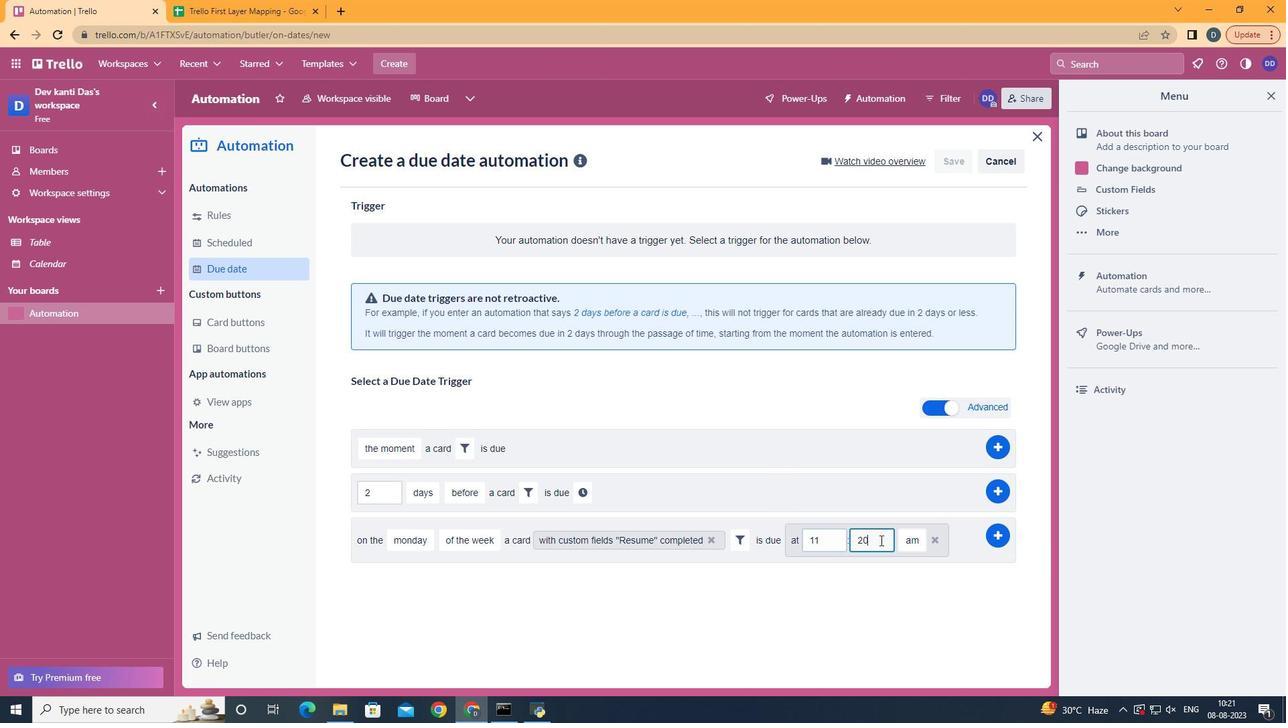 
Action: Mouse pressed left at (854, 548)
Screenshot: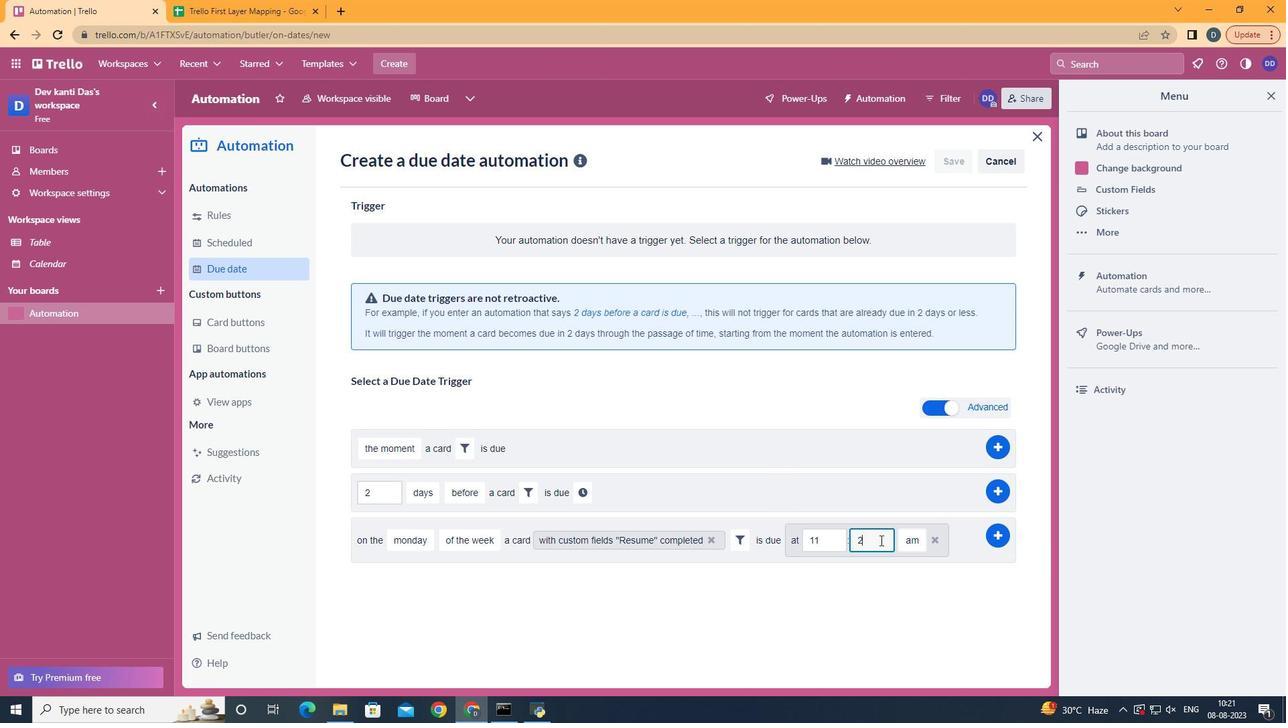 
Action: Key pressed <Key.backspace><Key.backspace>00
Screenshot: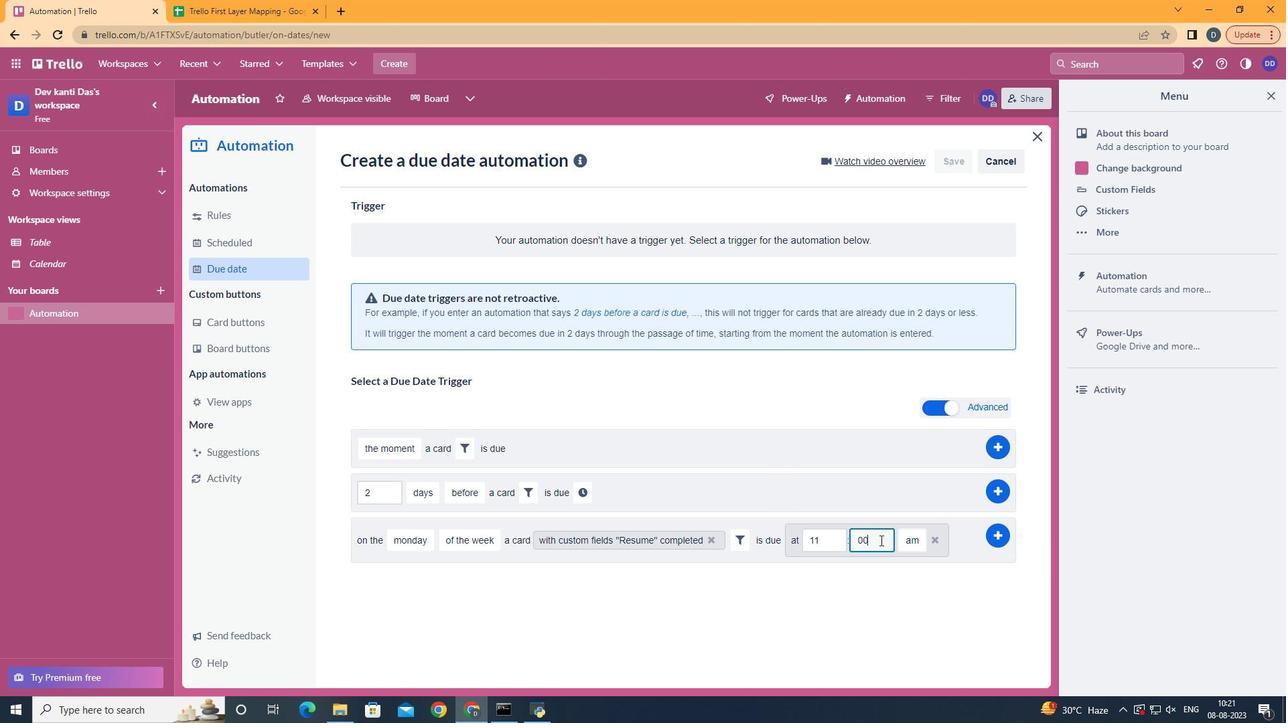 
Action: Mouse moved to (972, 550)
Screenshot: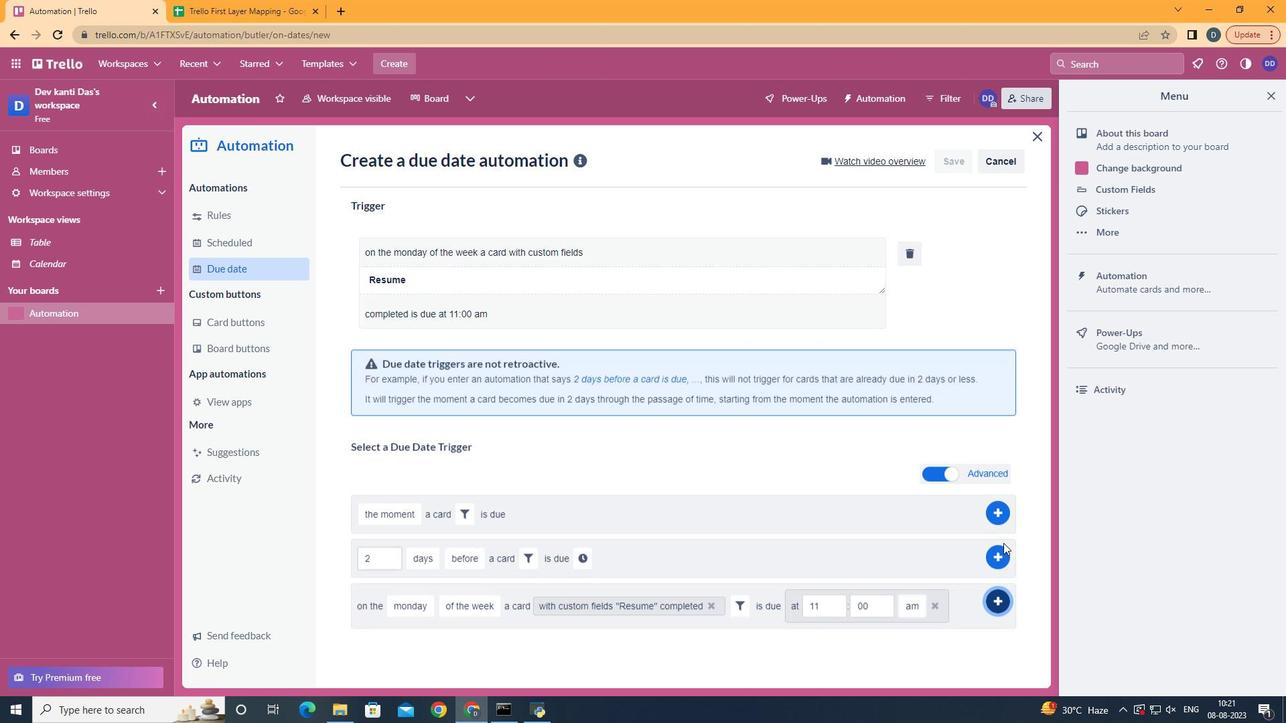 
Action: Mouse pressed left at (972, 550)
Screenshot: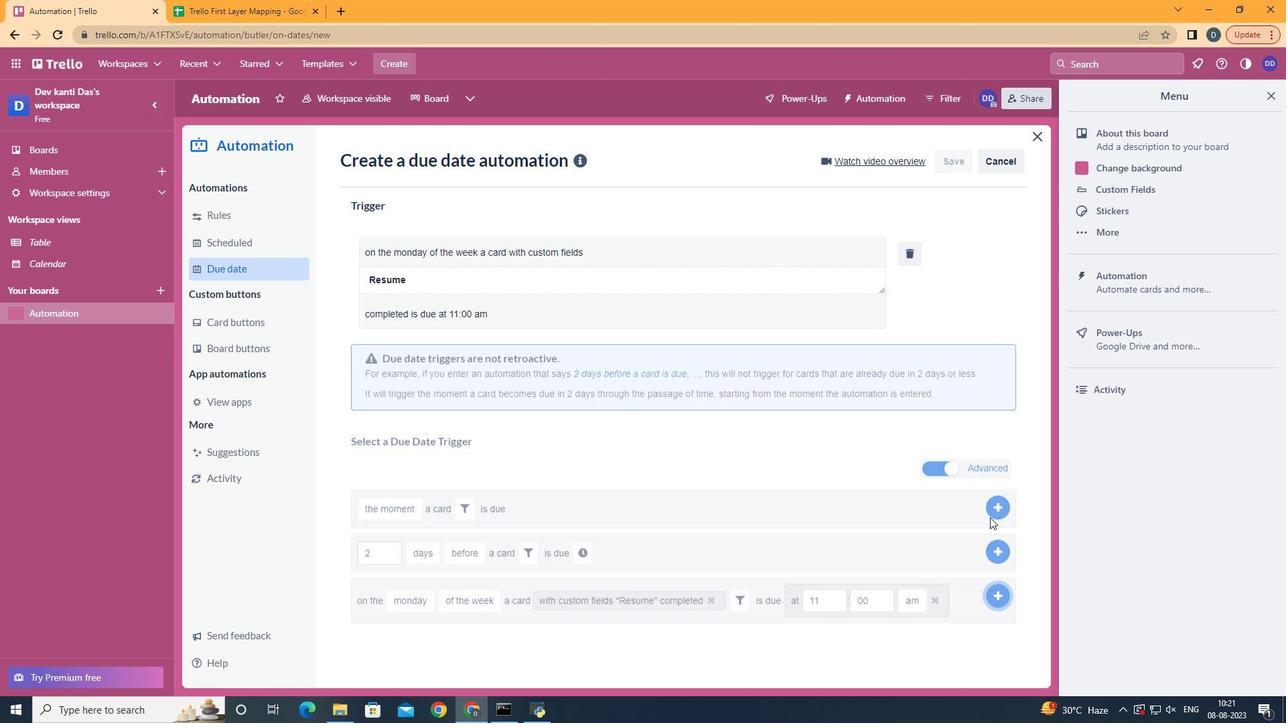 
Action: Mouse moved to (699, 324)
Screenshot: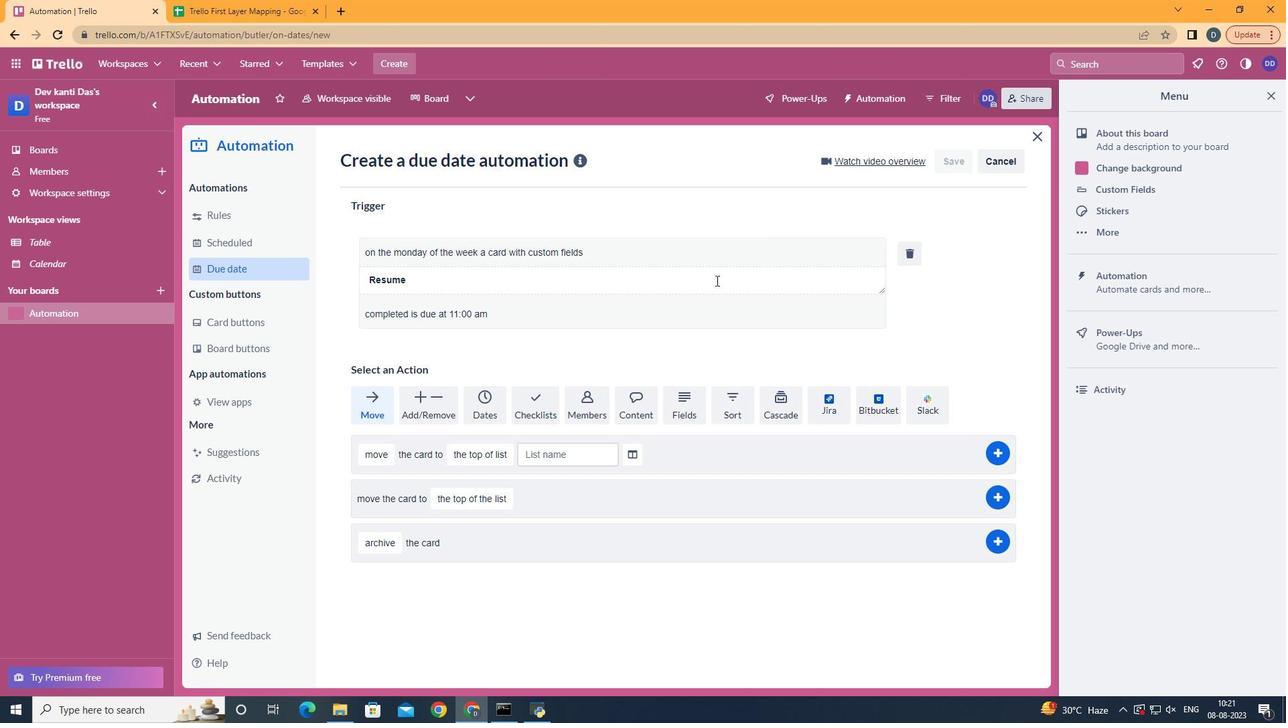 
